 Task: Short the recently solved tickets in your group, group by Latest update by requester in ascending order.
Action: Mouse moved to (20, 347)
Screenshot: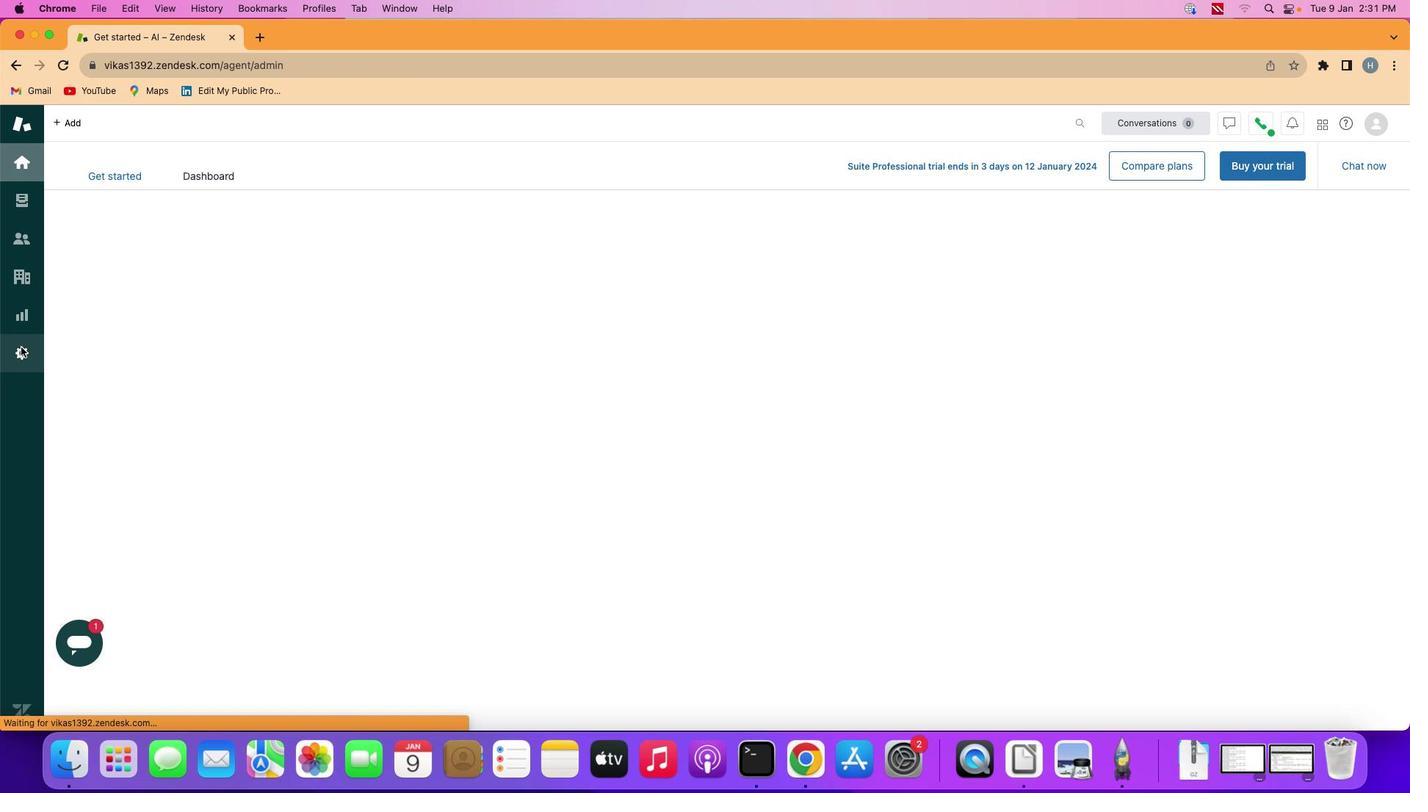 
Action: Mouse pressed left at (20, 347)
Screenshot: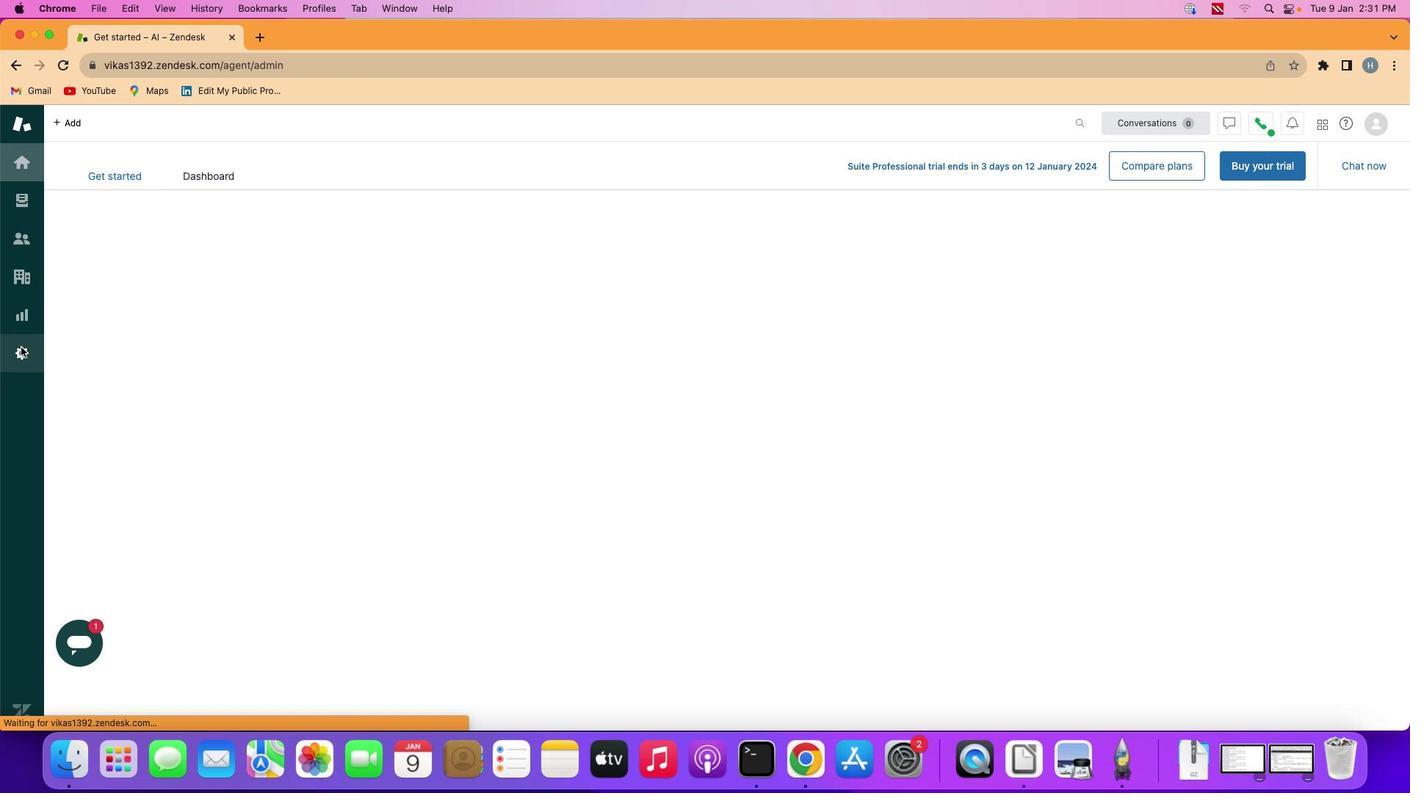 
Action: Mouse moved to (444, 573)
Screenshot: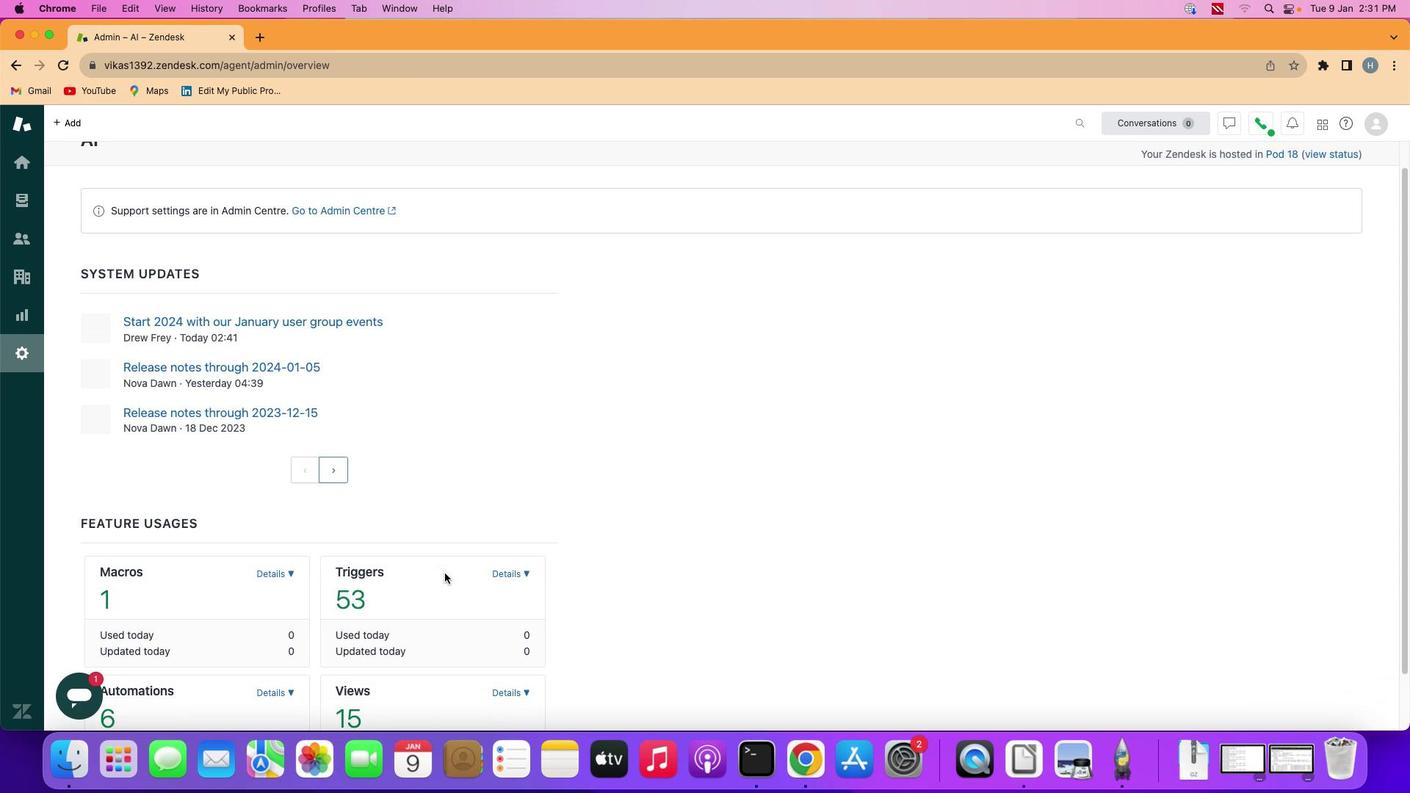 
Action: Mouse scrolled (444, 573) with delta (0, 0)
Screenshot: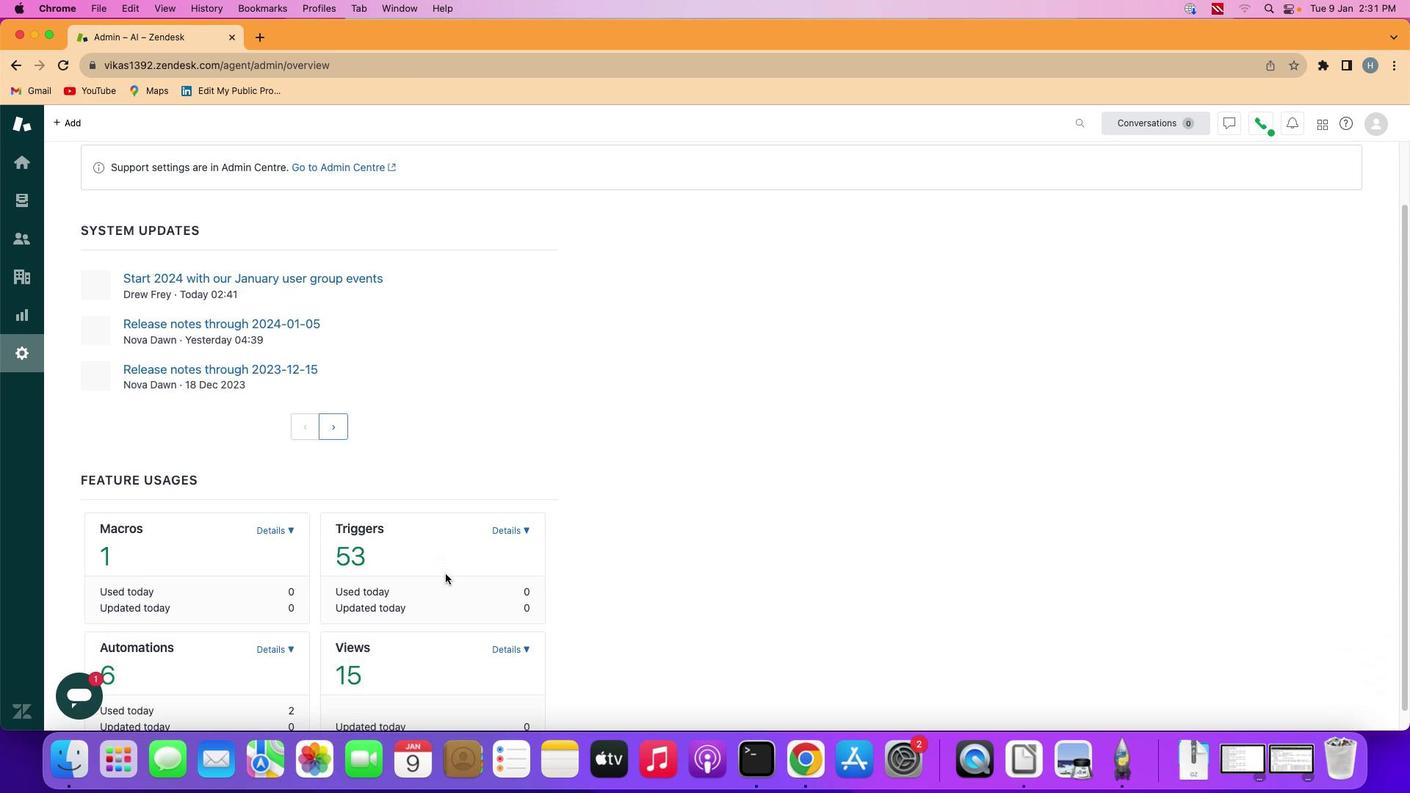 
Action: Mouse scrolled (444, 573) with delta (0, 0)
Screenshot: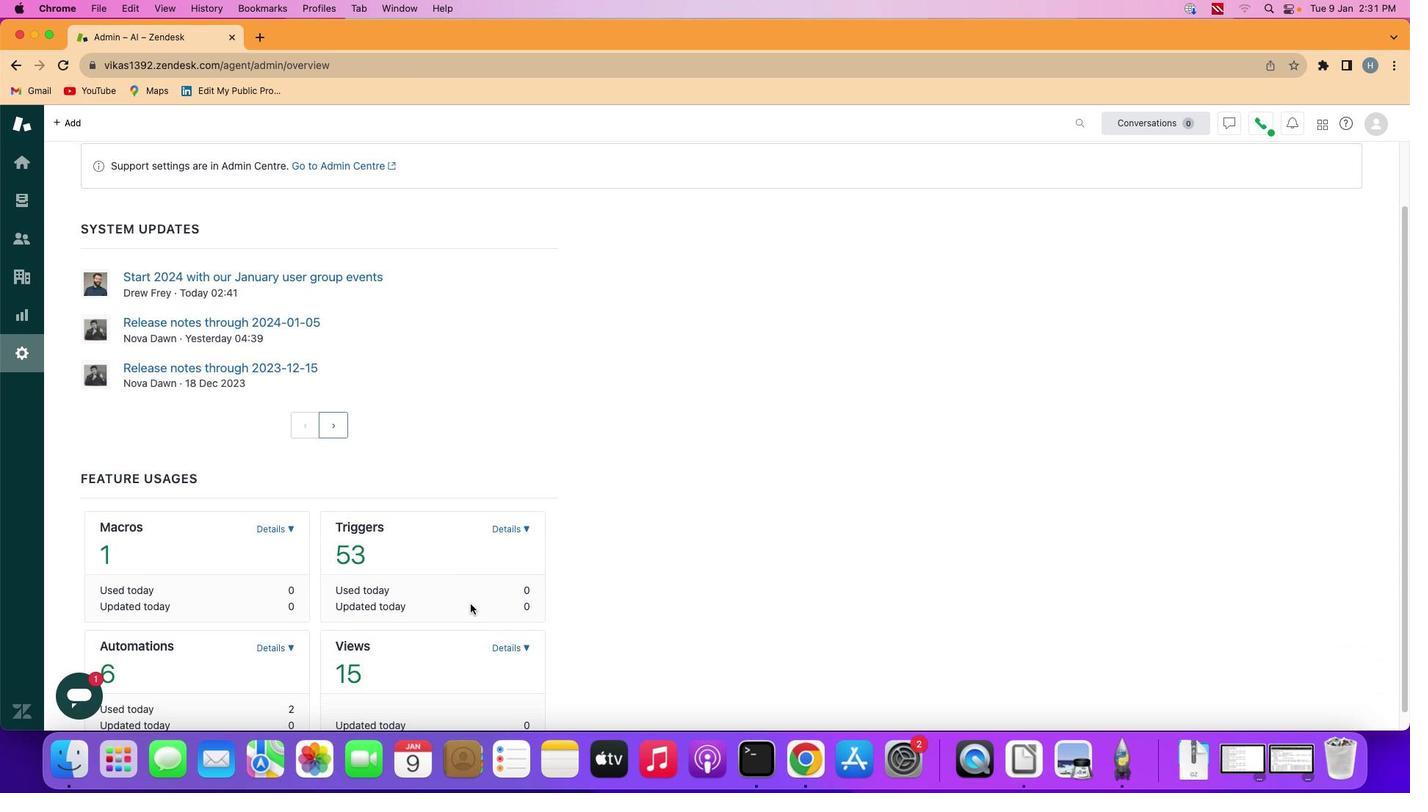
Action: Mouse scrolled (444, 573) with delta (0, 0)
Screenshot: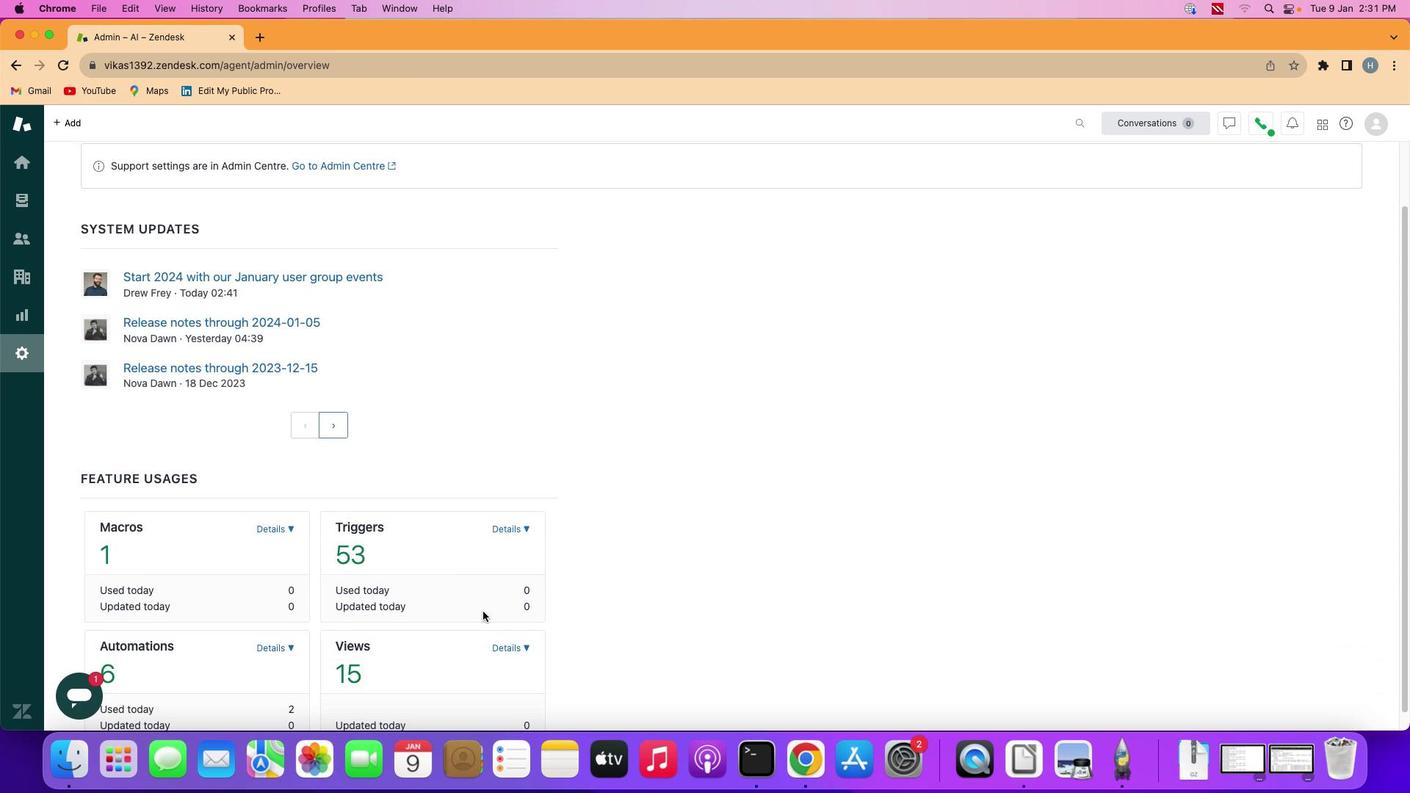 
Action: Mouse moved to (502, 648)
Screenshot: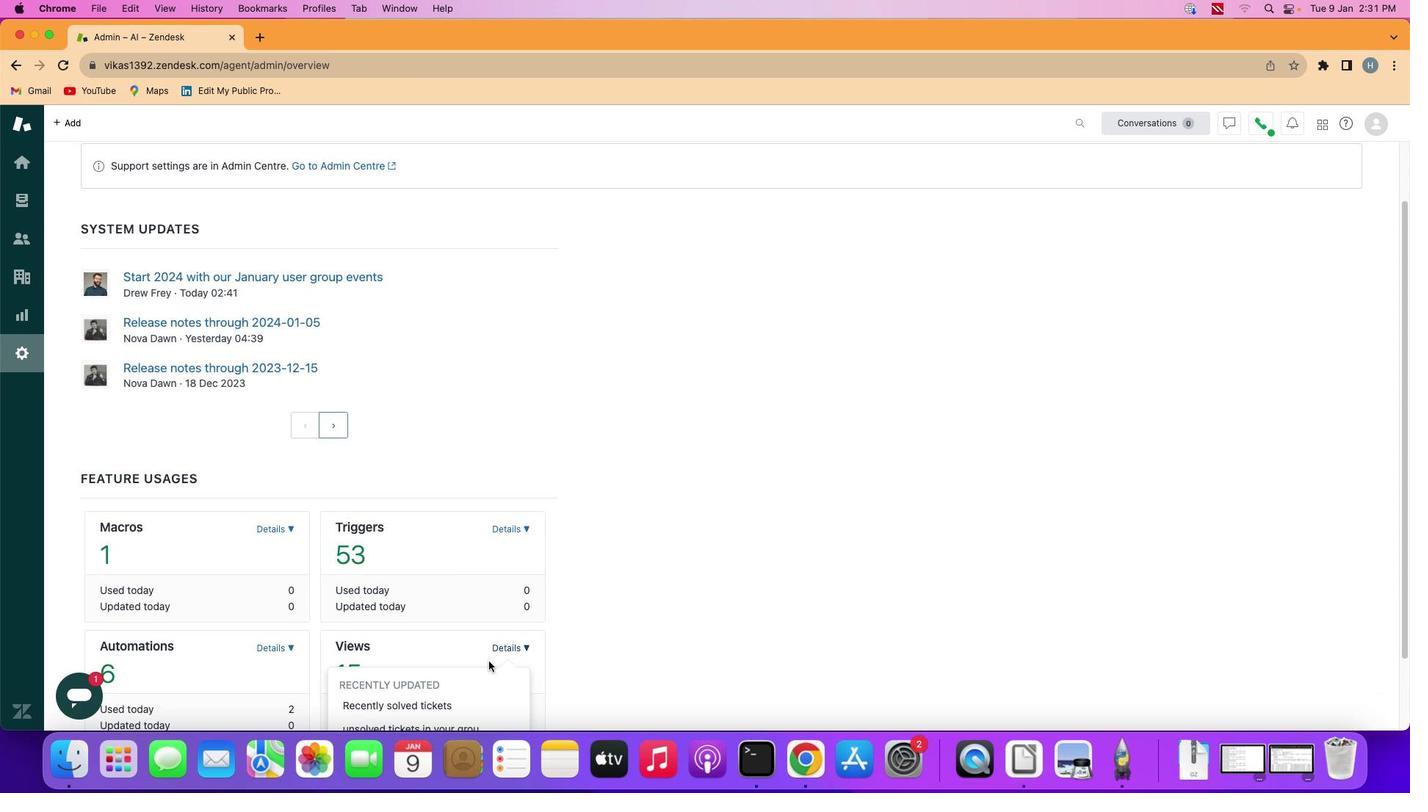 
Action: Mouse pressed left at (502, 648)
Screenshot: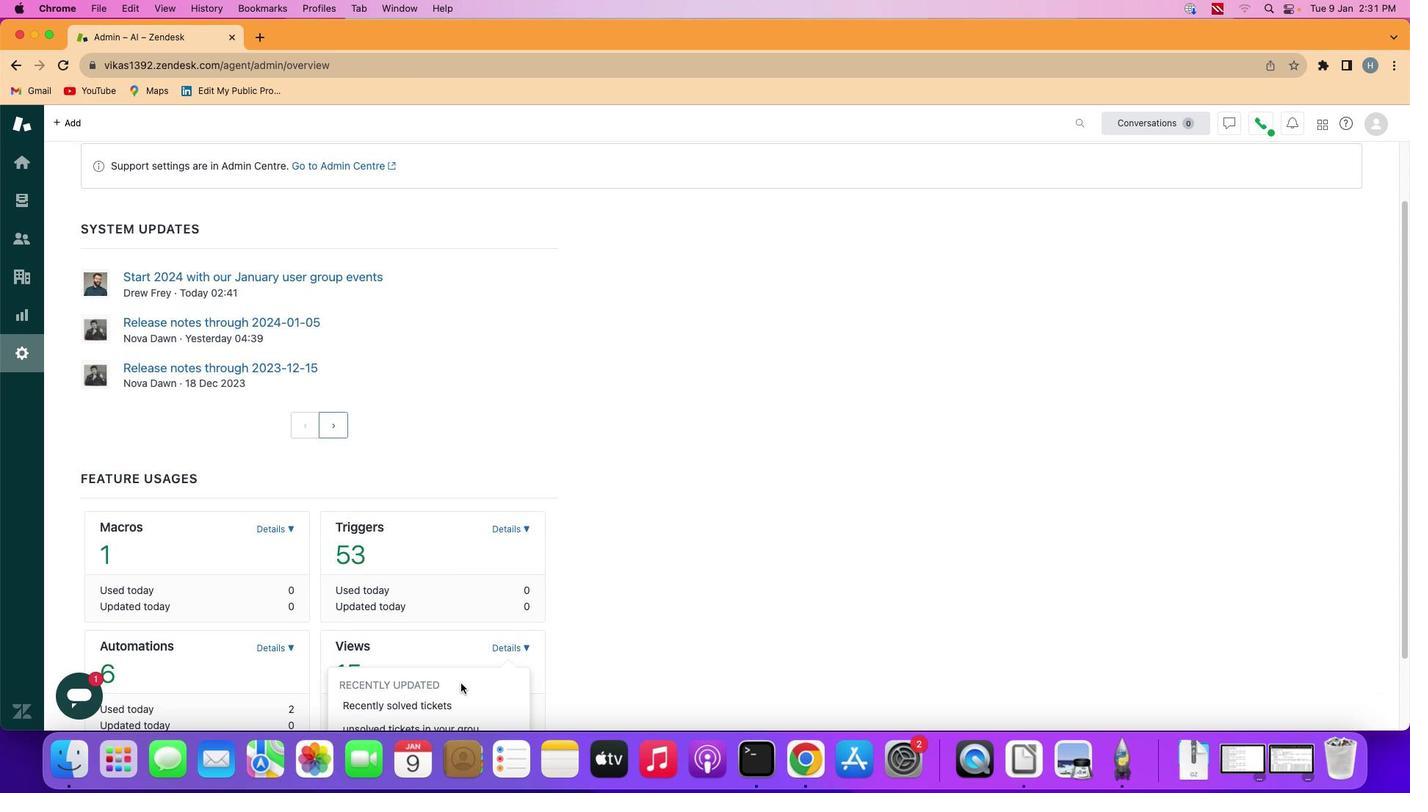 
Action: Mouse moved to (446, 700)
Screenshot: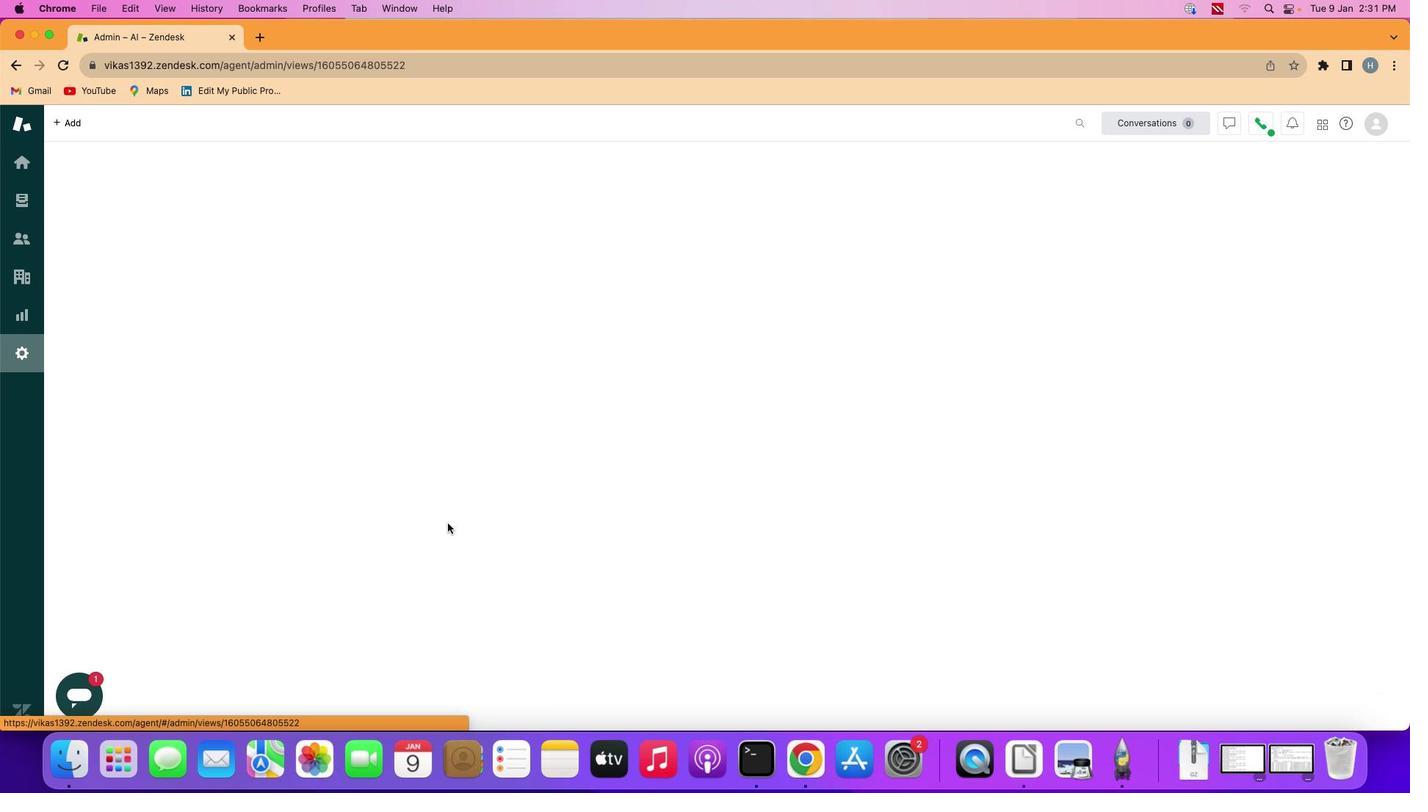 
Action: Mouse pressed left at (446, 700)
Screenshot: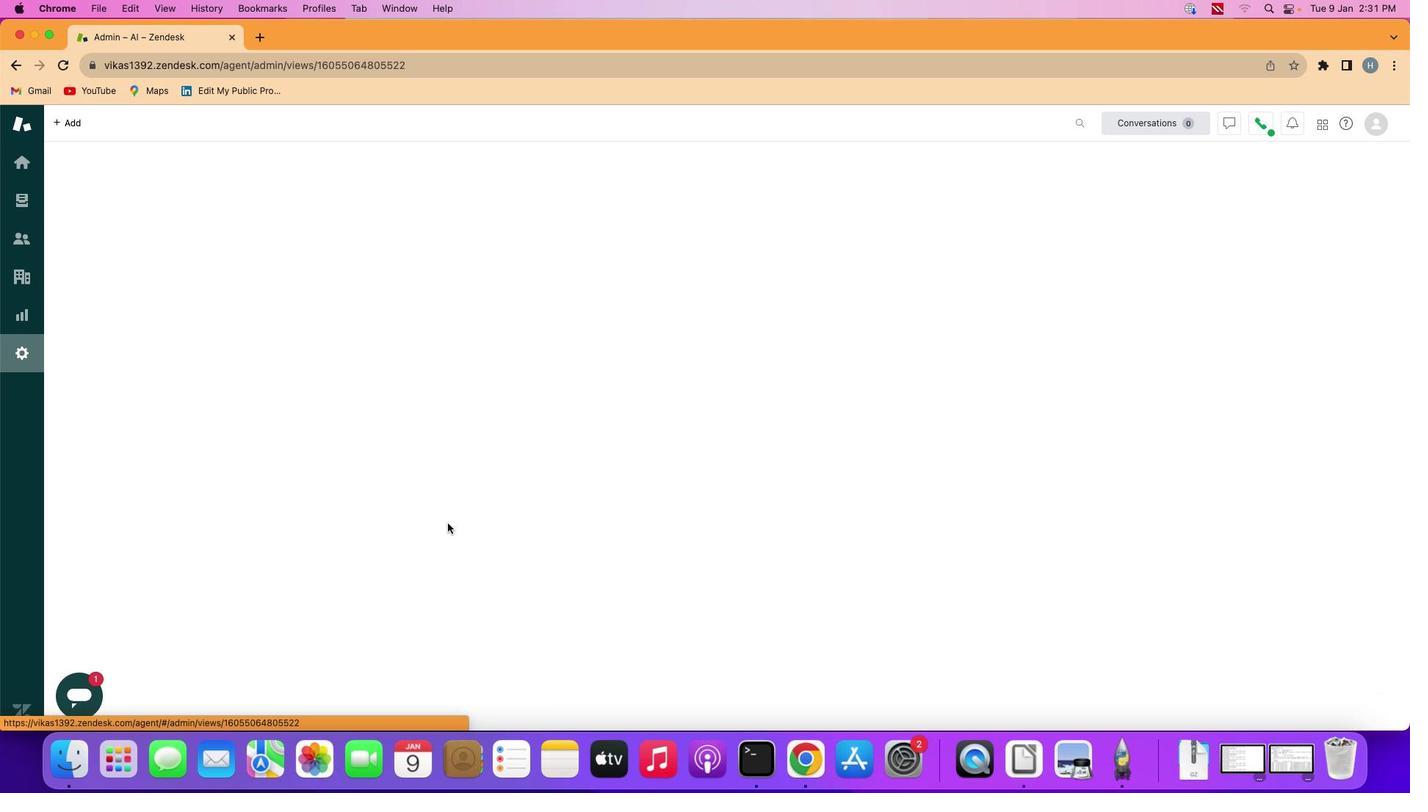 
Action: Mouse moved to (426, 543)
Screenshot: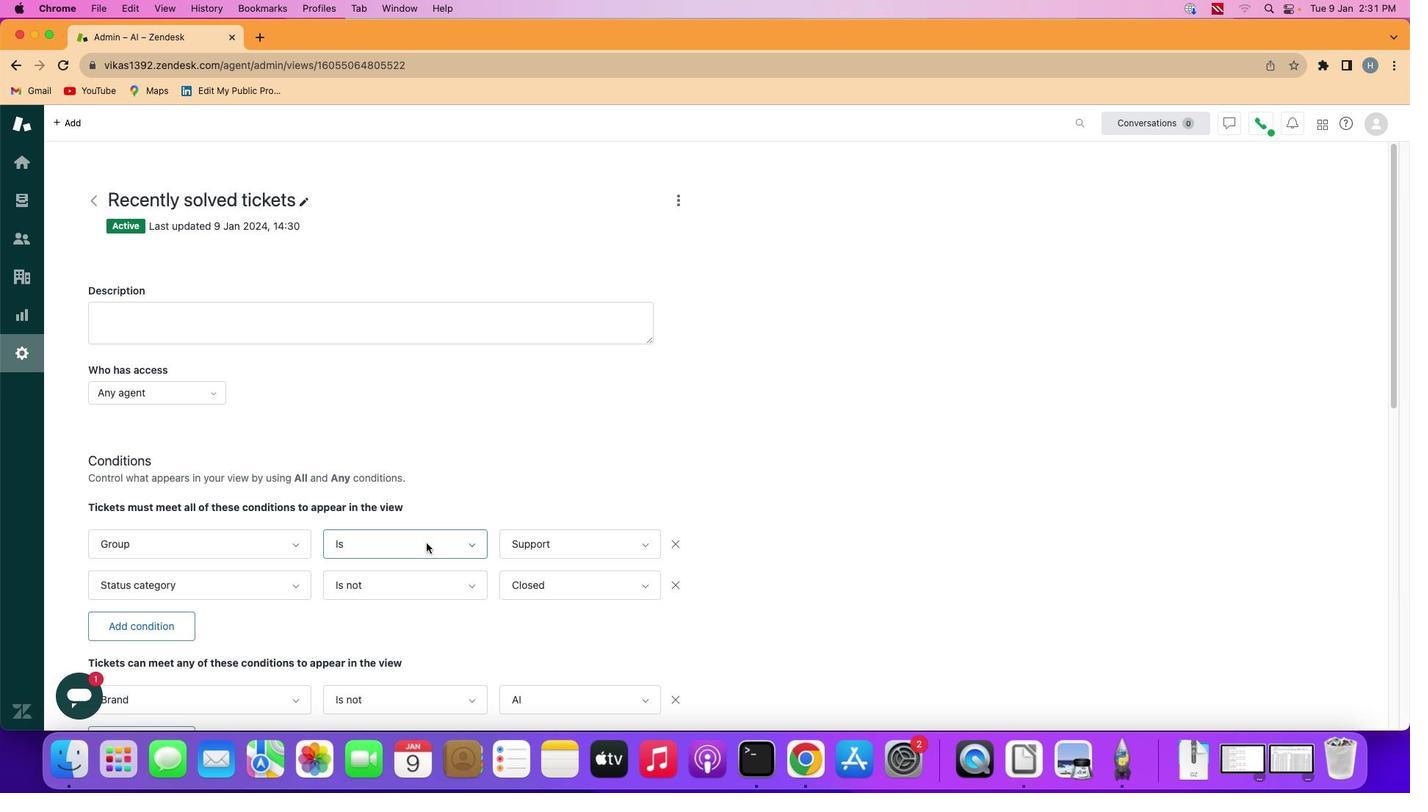 
Action: Mouse scrolled (426, 543) with delta (0, 0)
Screenshot: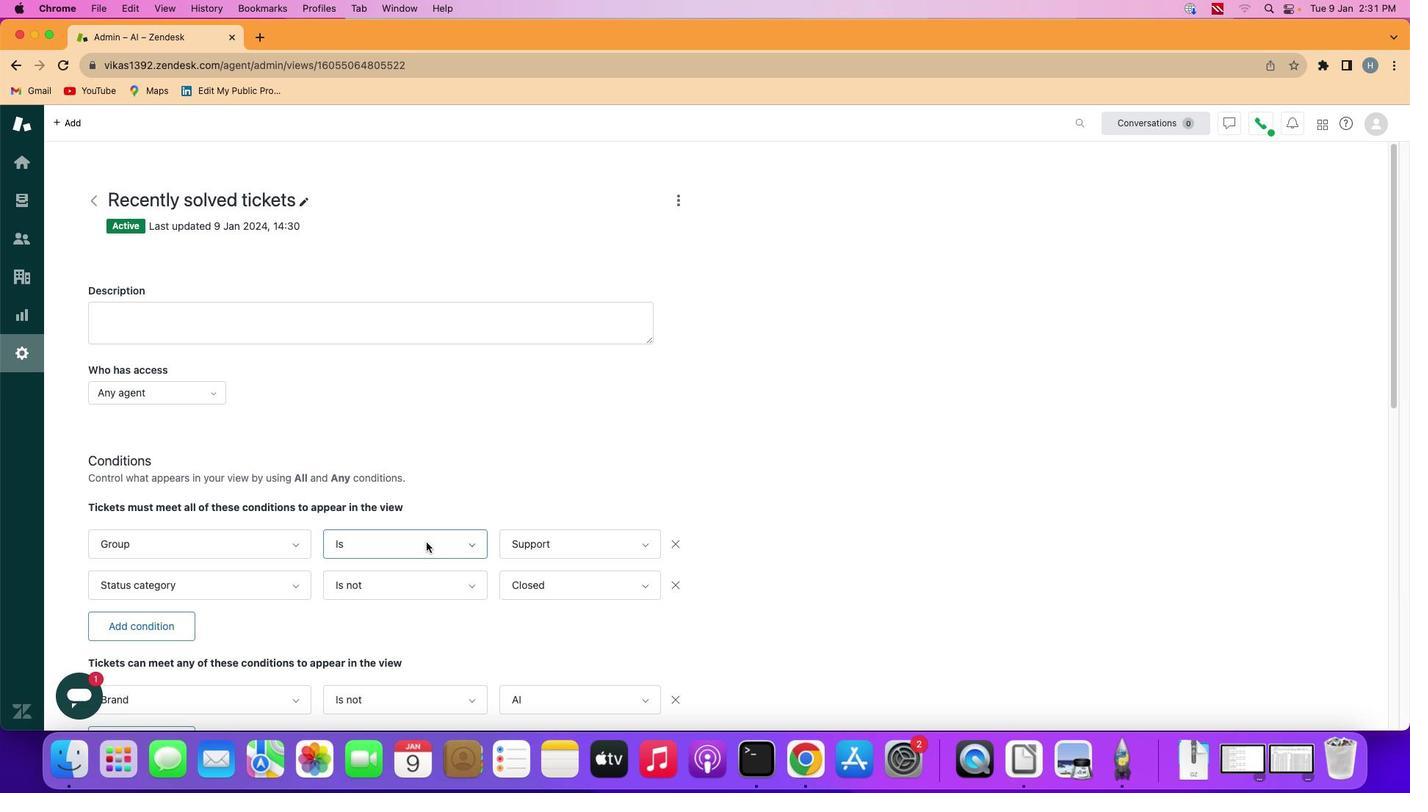 
Action: Mouse scrolled (426, 543) with delta (0, 0)
Screenshot: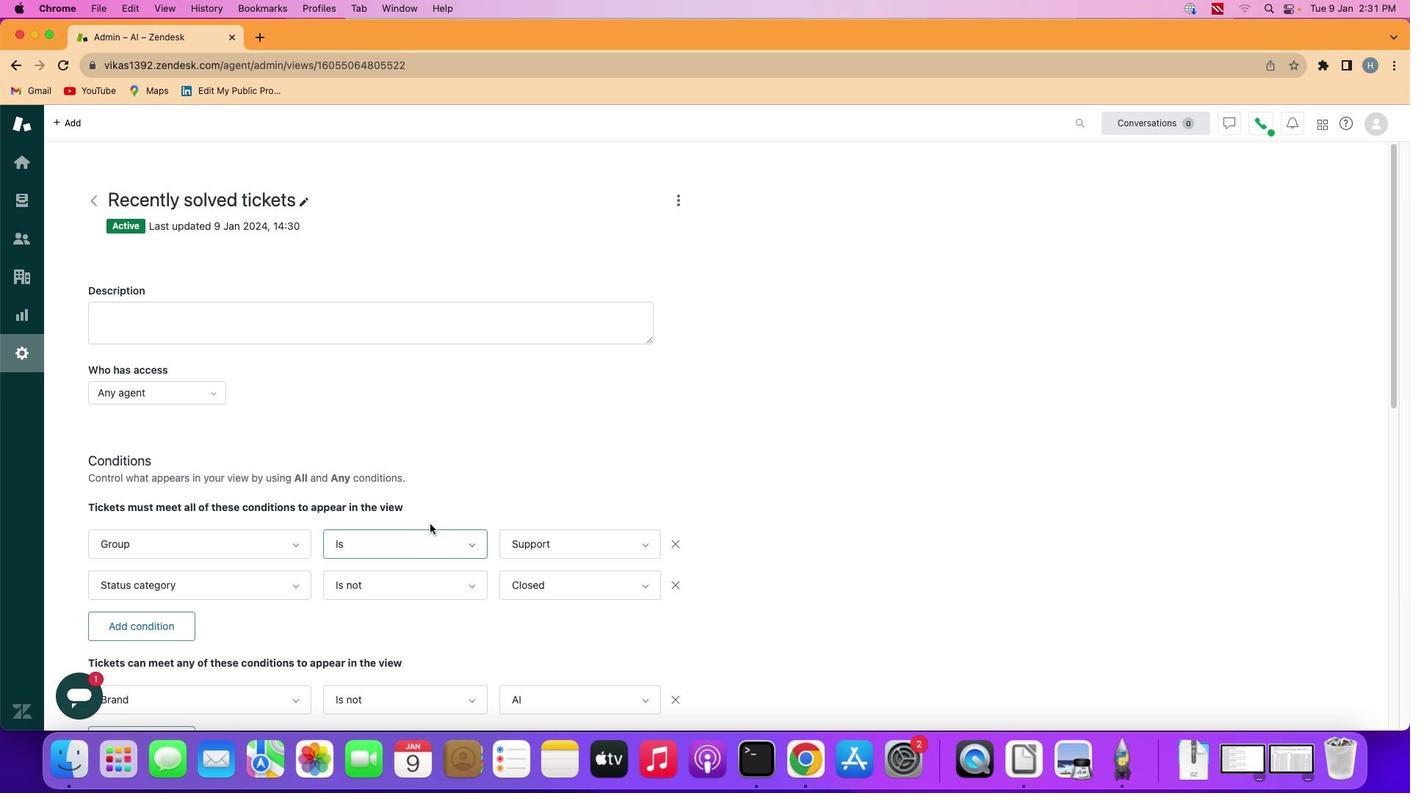 
Action: Mouse scrolled (426, 543) with delta (0, 0)
Screenshot: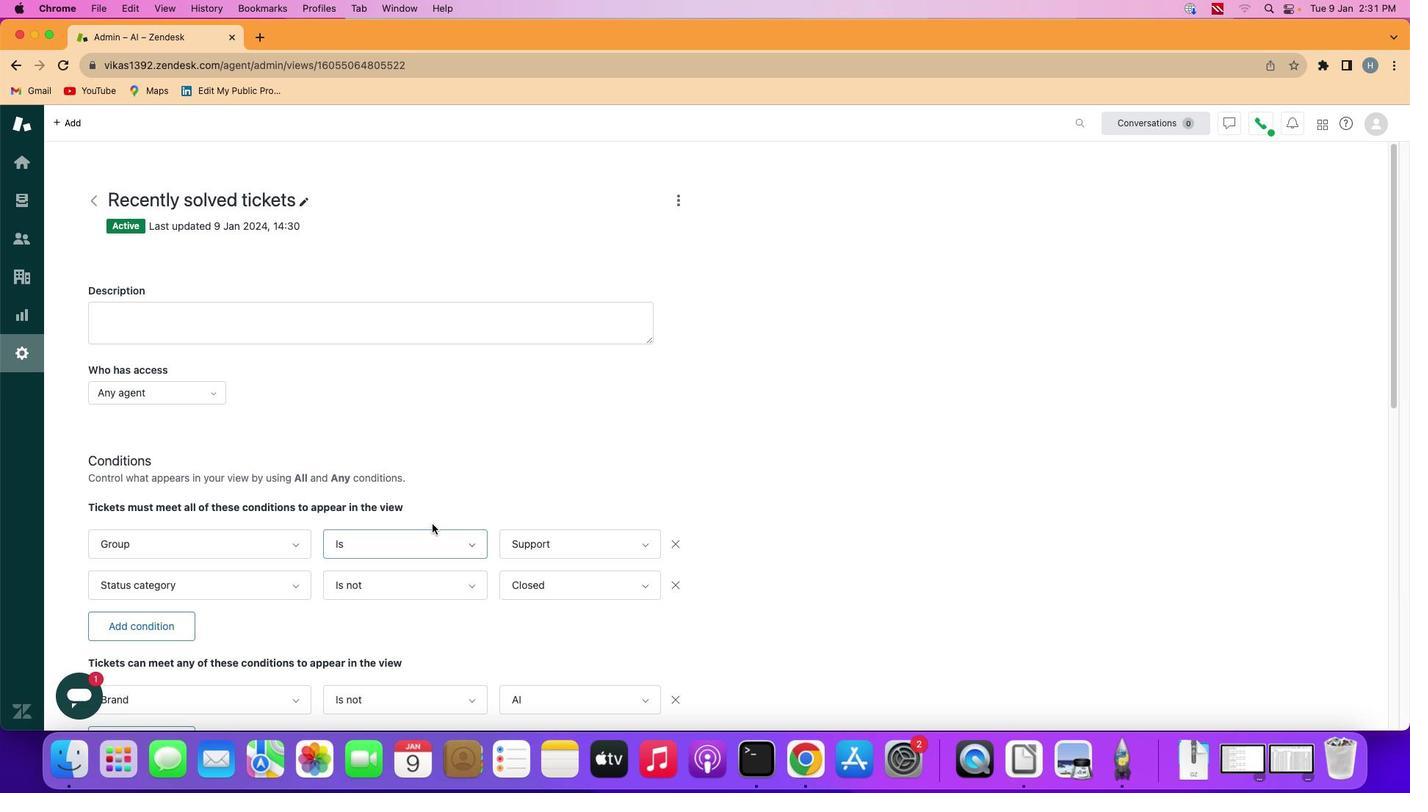 
Action: Mouse scrolled (426, 543) with delta (0, 0)
Screenshot: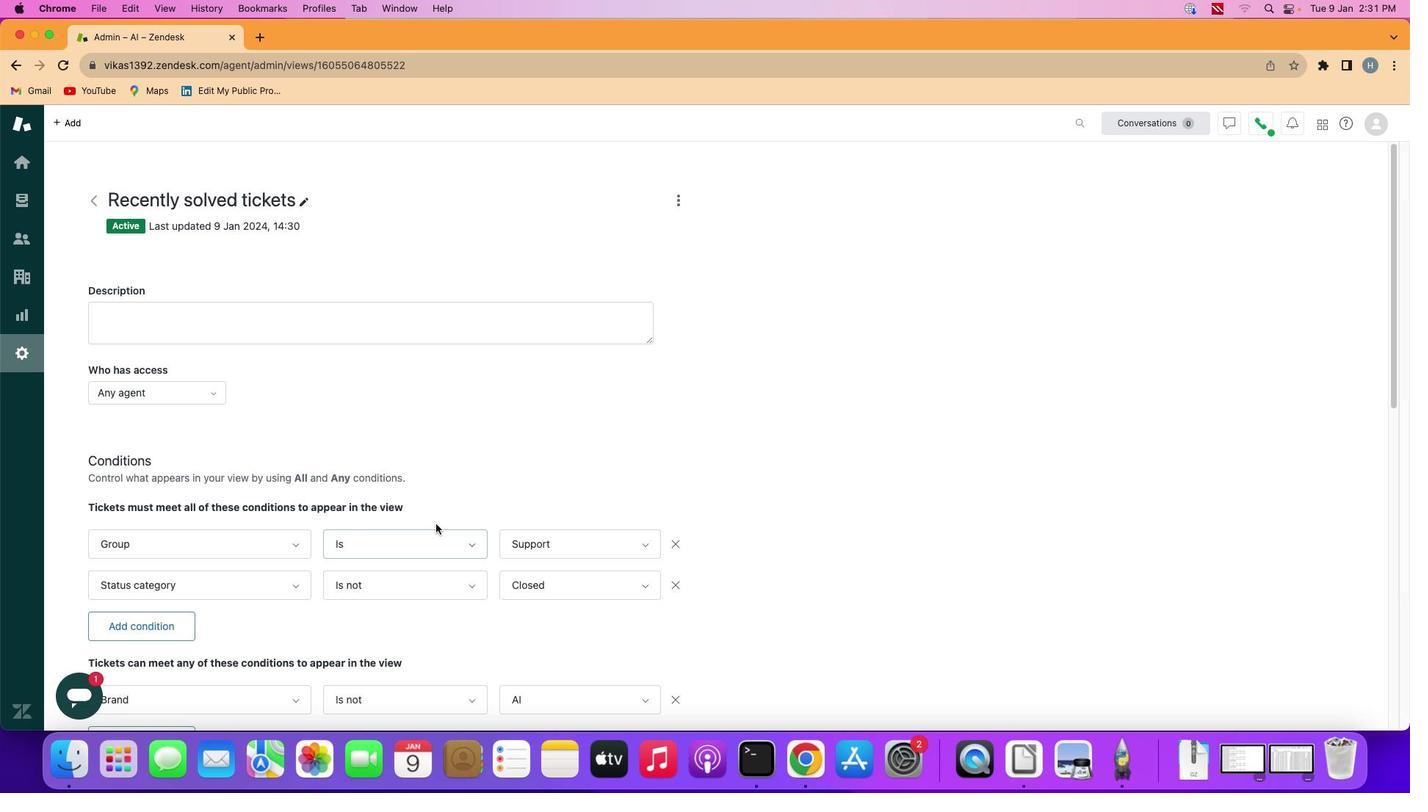 
Action: Mouse moved to (426, 543)
Screenshot: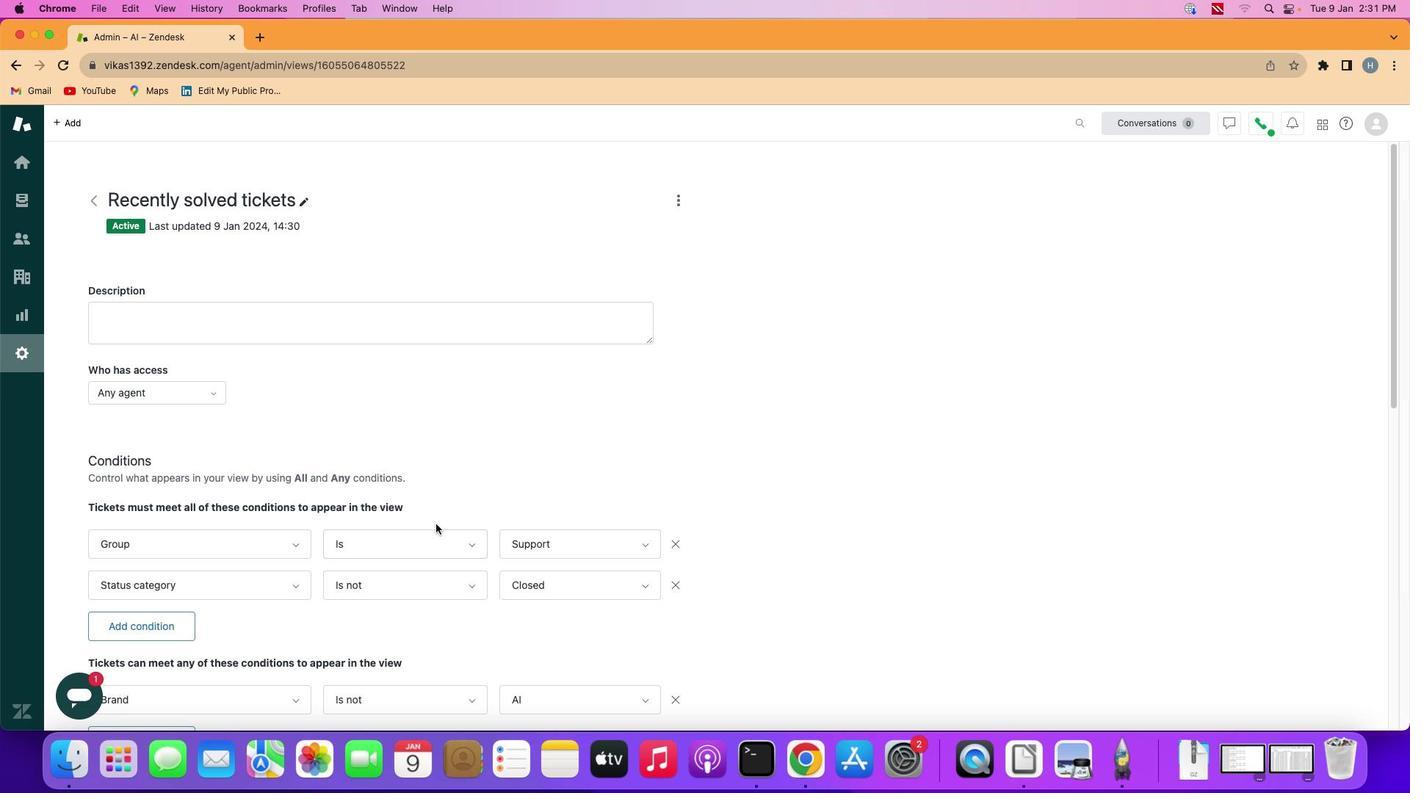 
Action: Mouse scrolled (426, 543) with delta (0, 0)
Screenshot: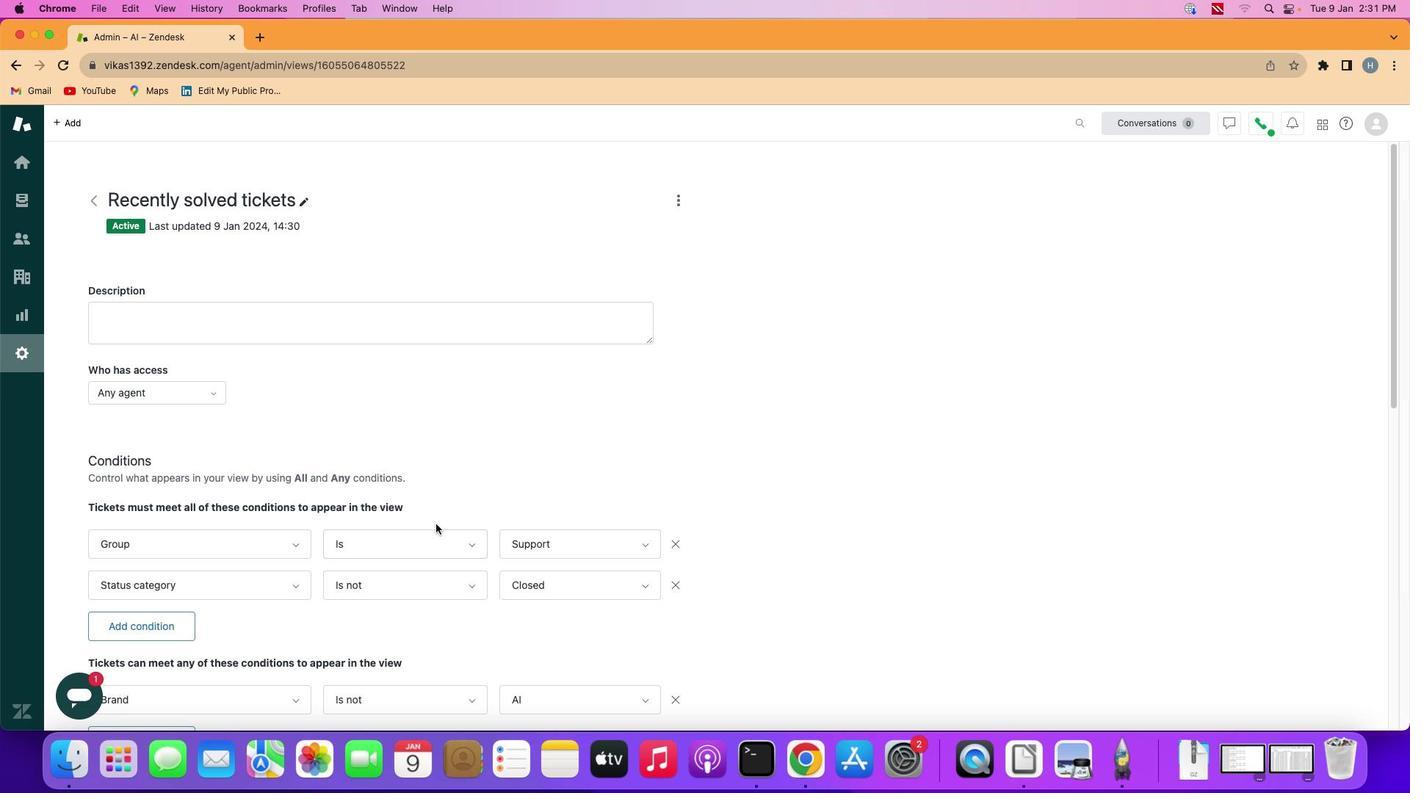 
Action: Mouse moved to (436, 524)
Screenshot: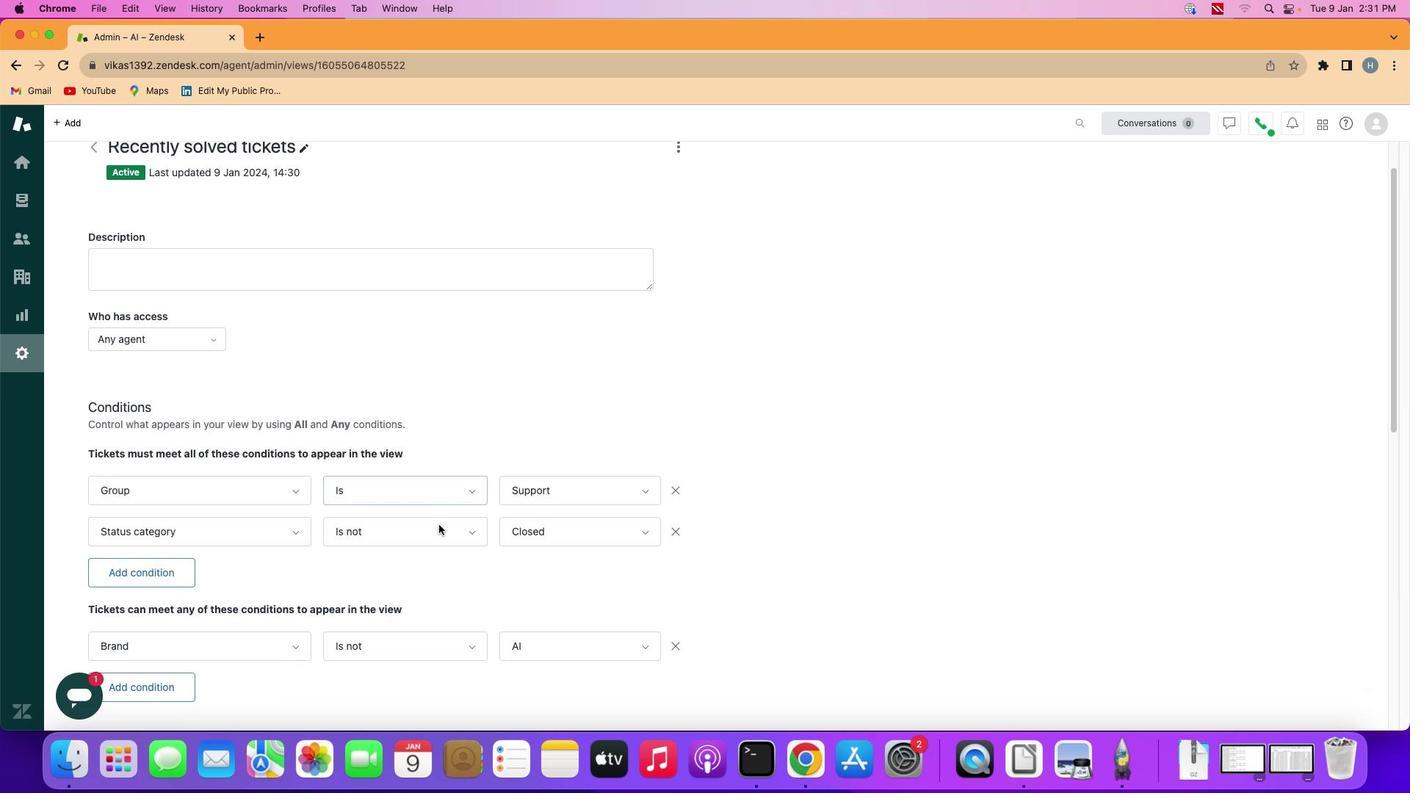 
Action: Mouse scrolled (436, 524) with delta (0, 0)
Screenshot: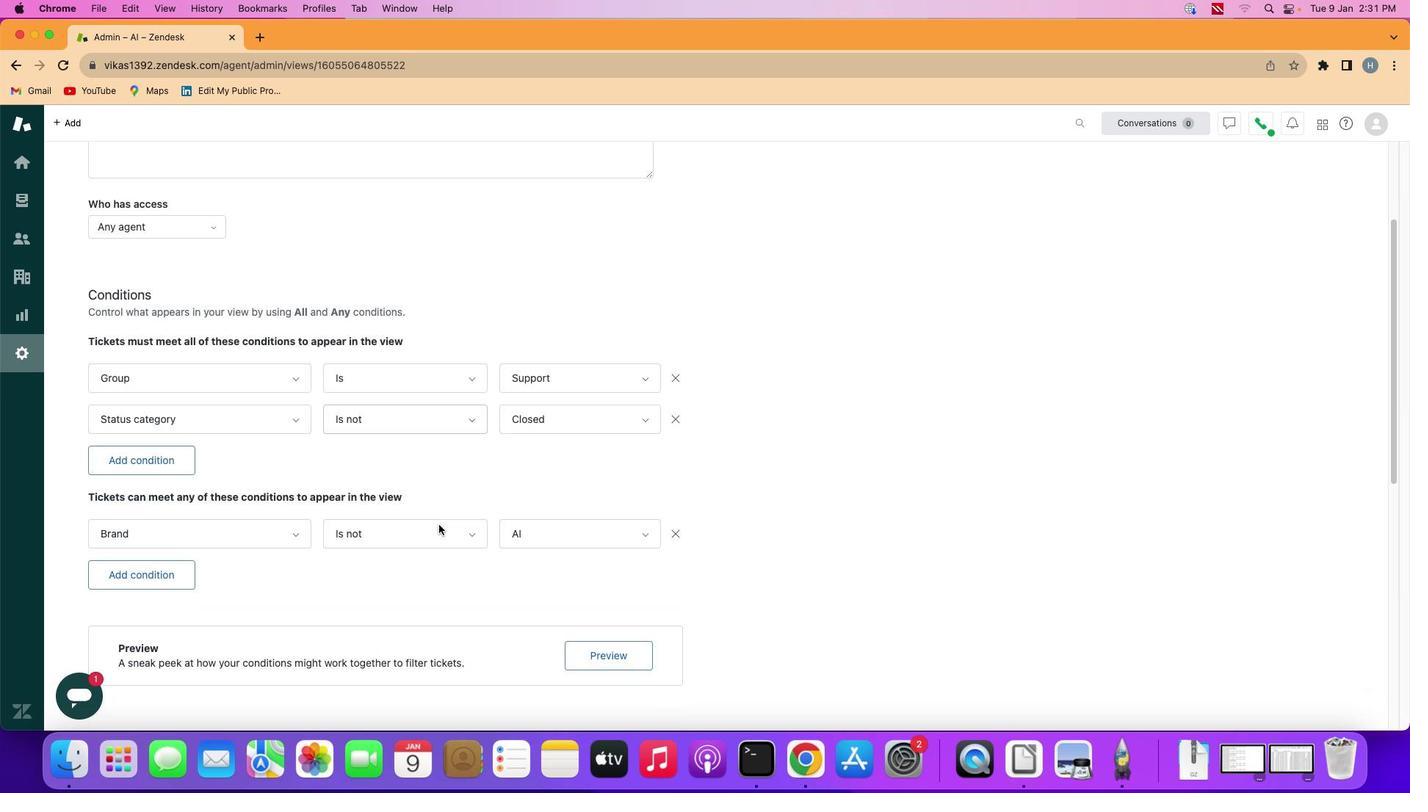 
Action: Mouse moved to (436, 524)
Screenshot: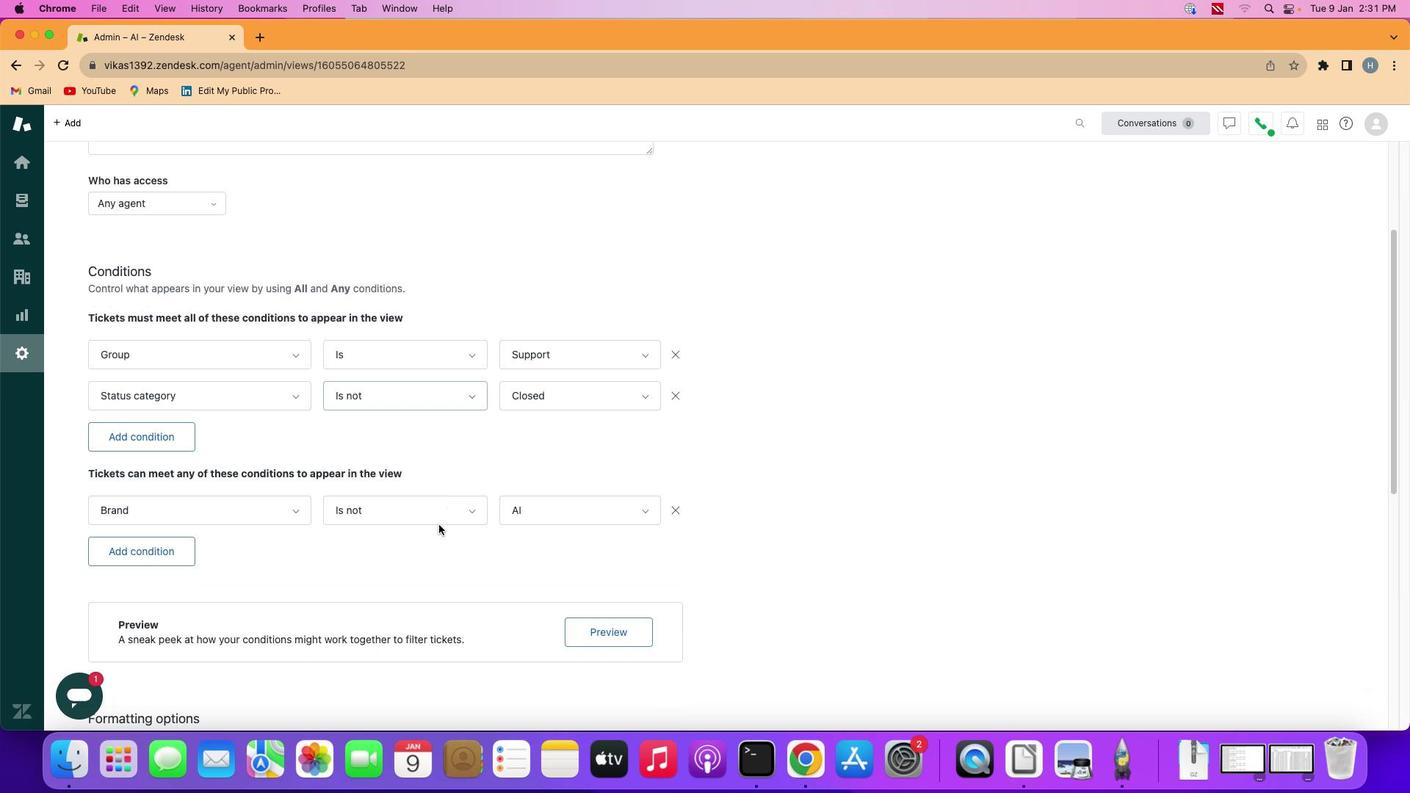 
Action: Mouse scrolled (436, 524) with delta (0, 0)
Screenshot: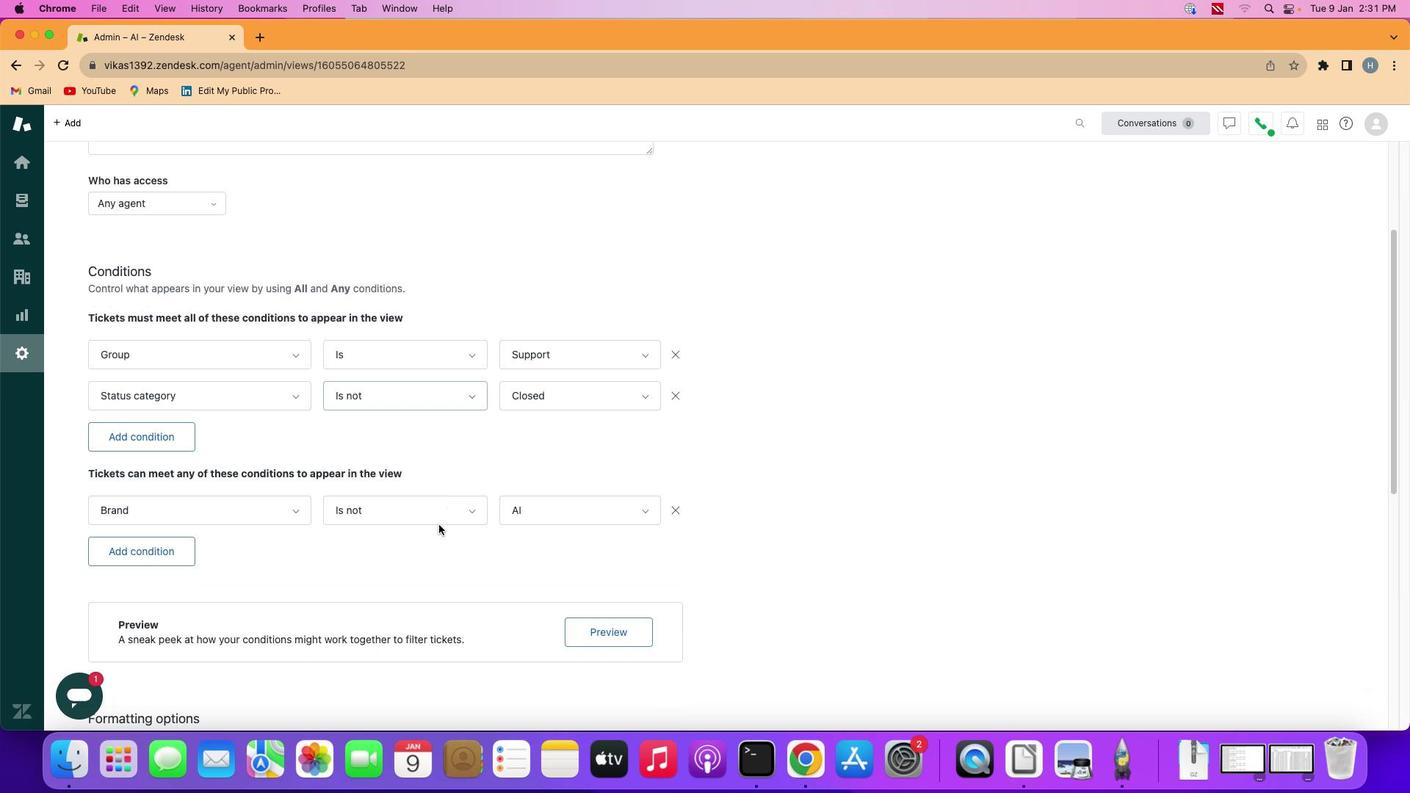 
Action: Mouse moved to (436, 524)
Screenshot: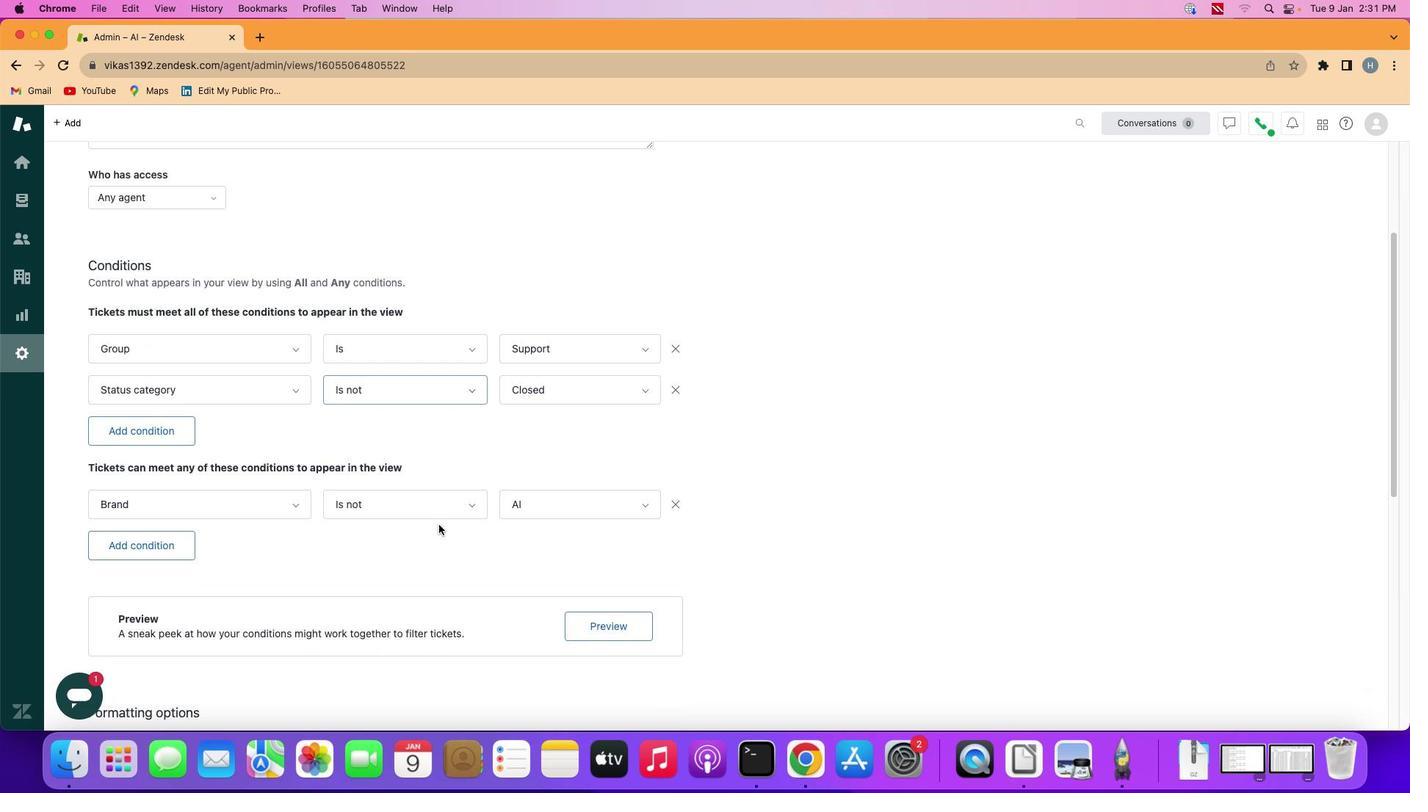 
Action: Mouse scrolled (436, 524) with delta (0, -1)
Screenshot: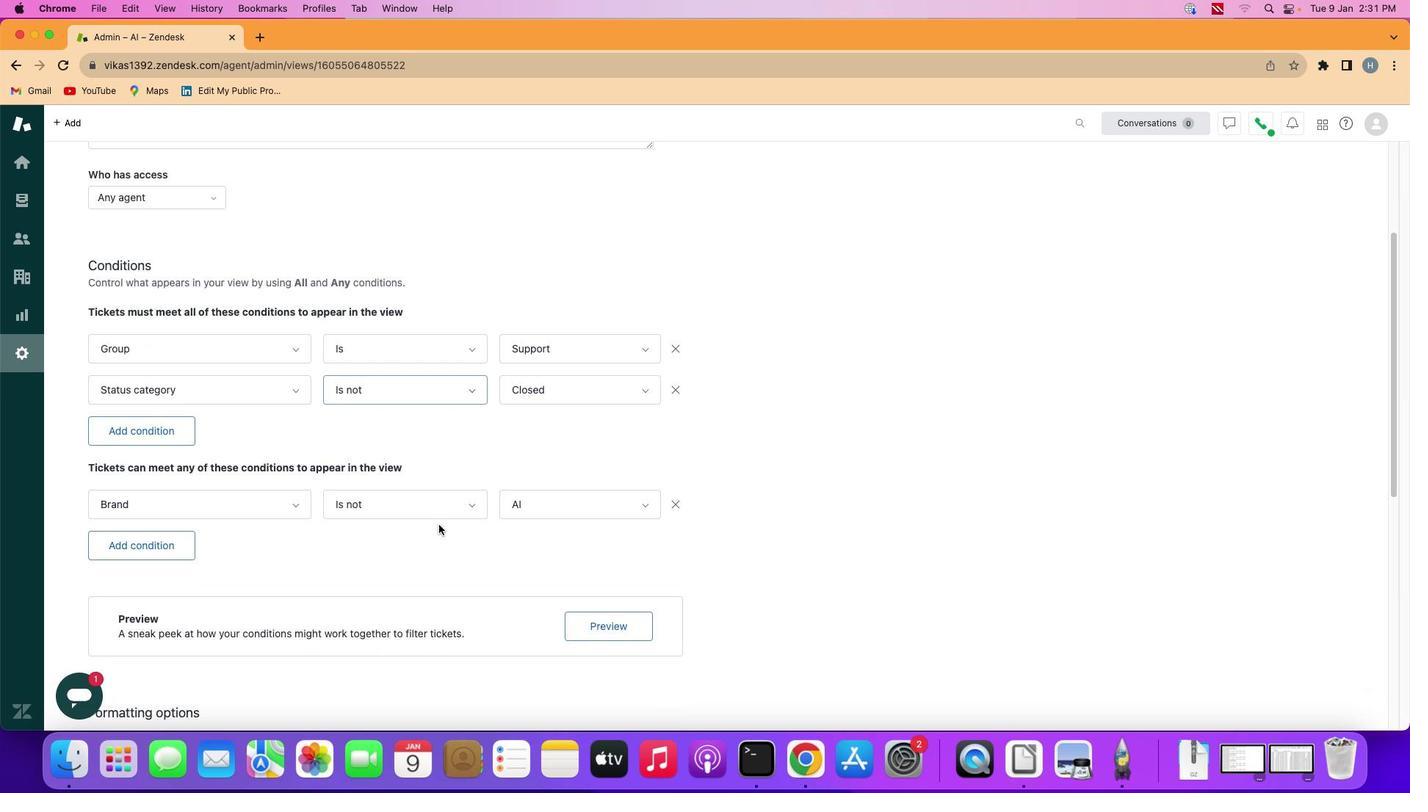 
Action: Mouse moved to (437, 524)
Screenshot: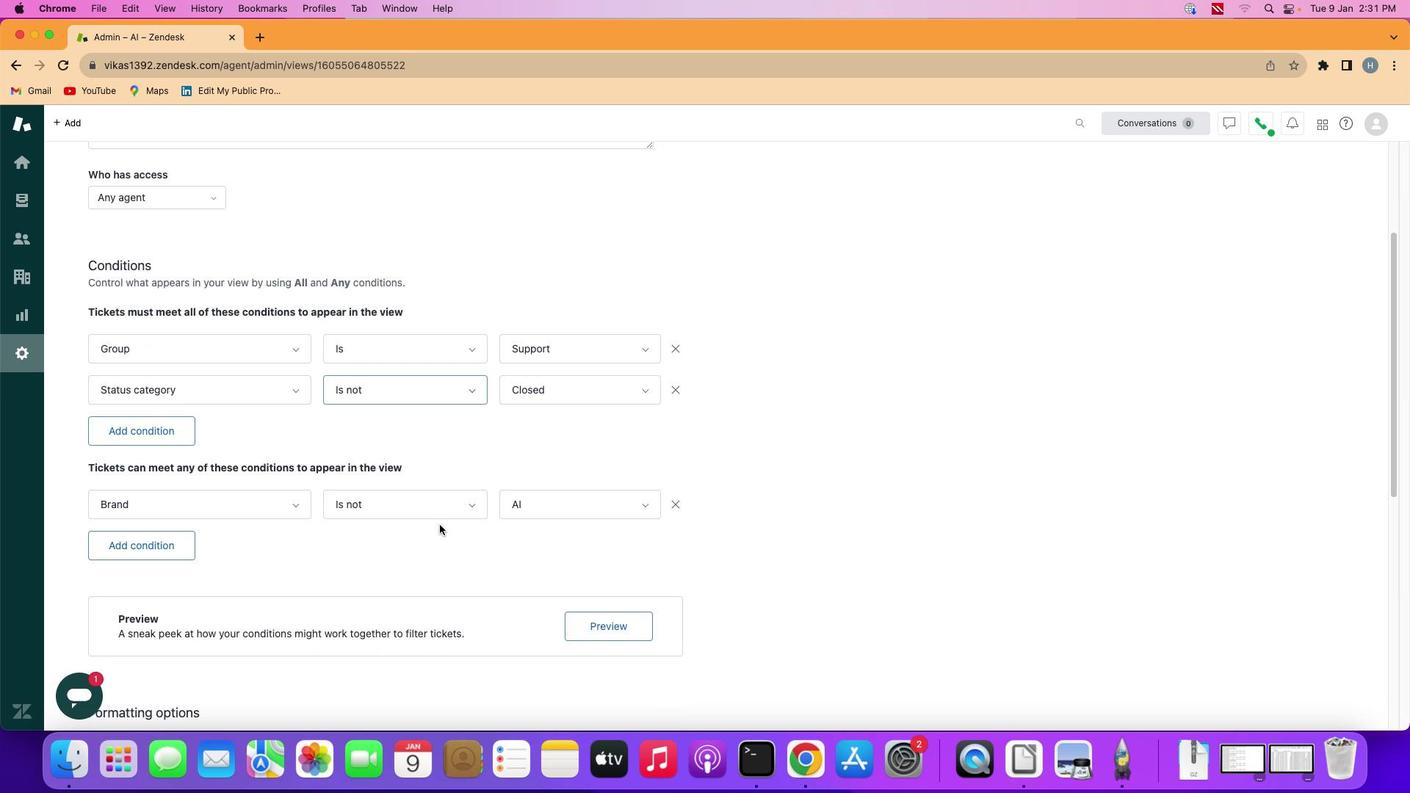 
Action: Mouse scrolled (437, 524) with delta (0, 1)
Screenshot: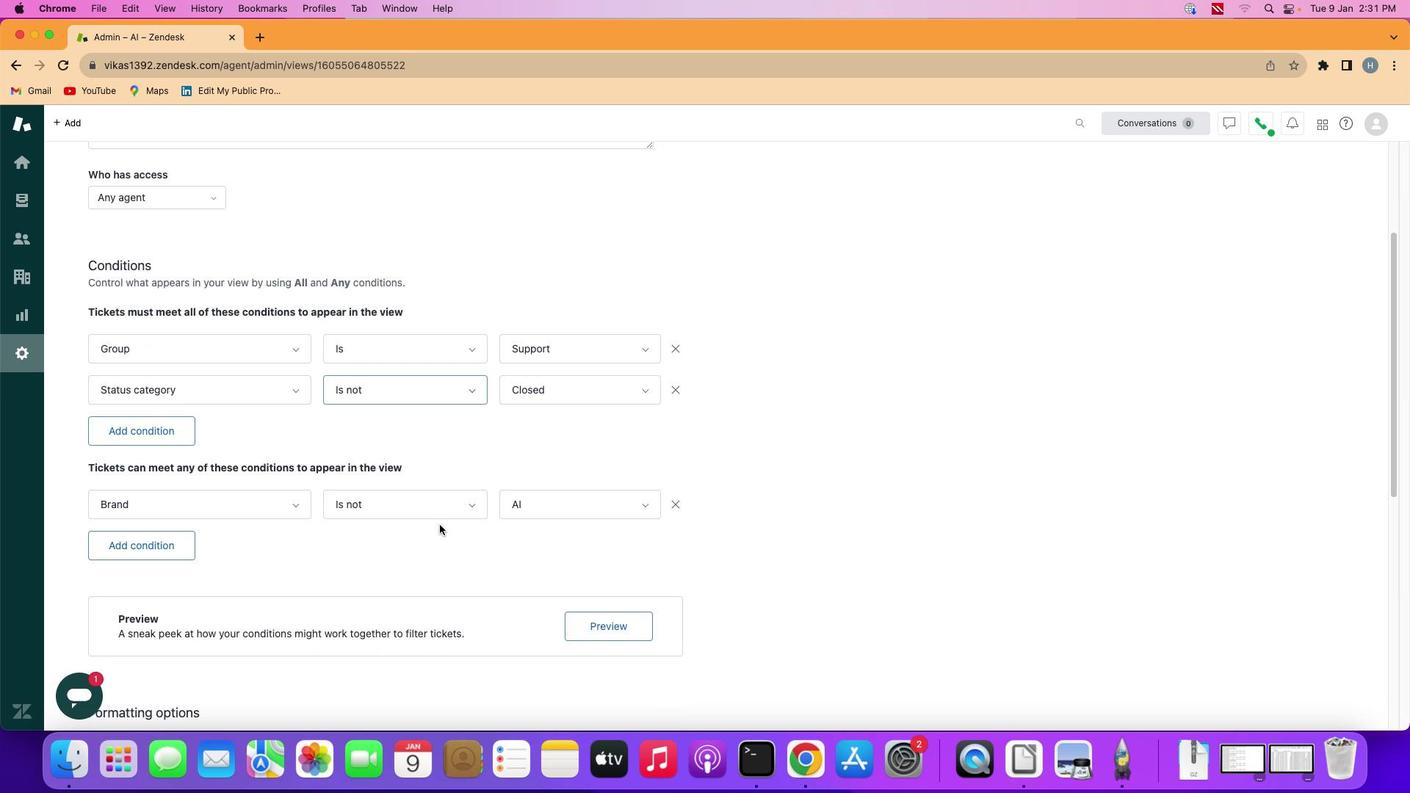 
Action: Mouse moved to (437, 524)
Screenshot: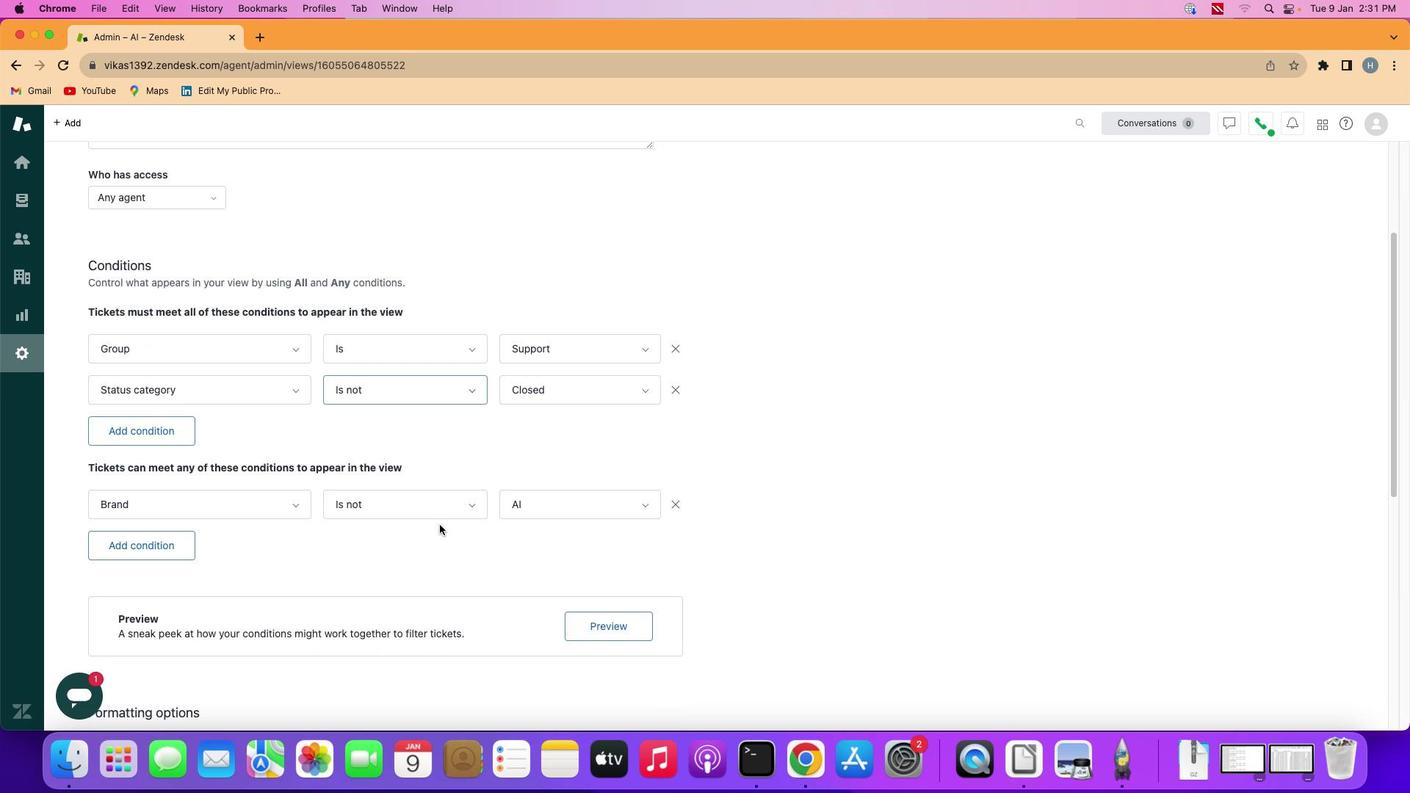 
Action: Mouse scrolled (437, 524) with delta (0, -2)
Screenshot: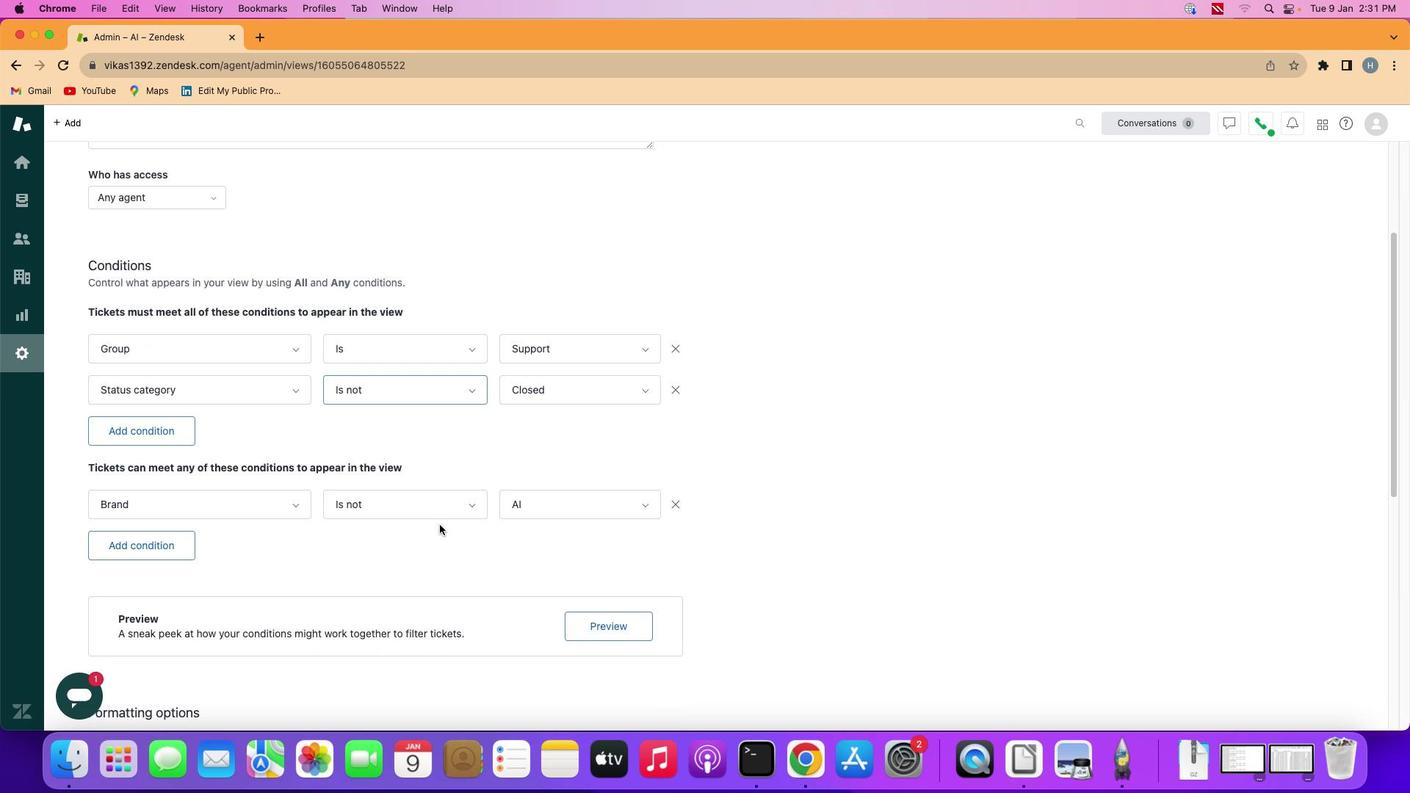 
Action: Mouse moved to (438, 525)
Screenshot: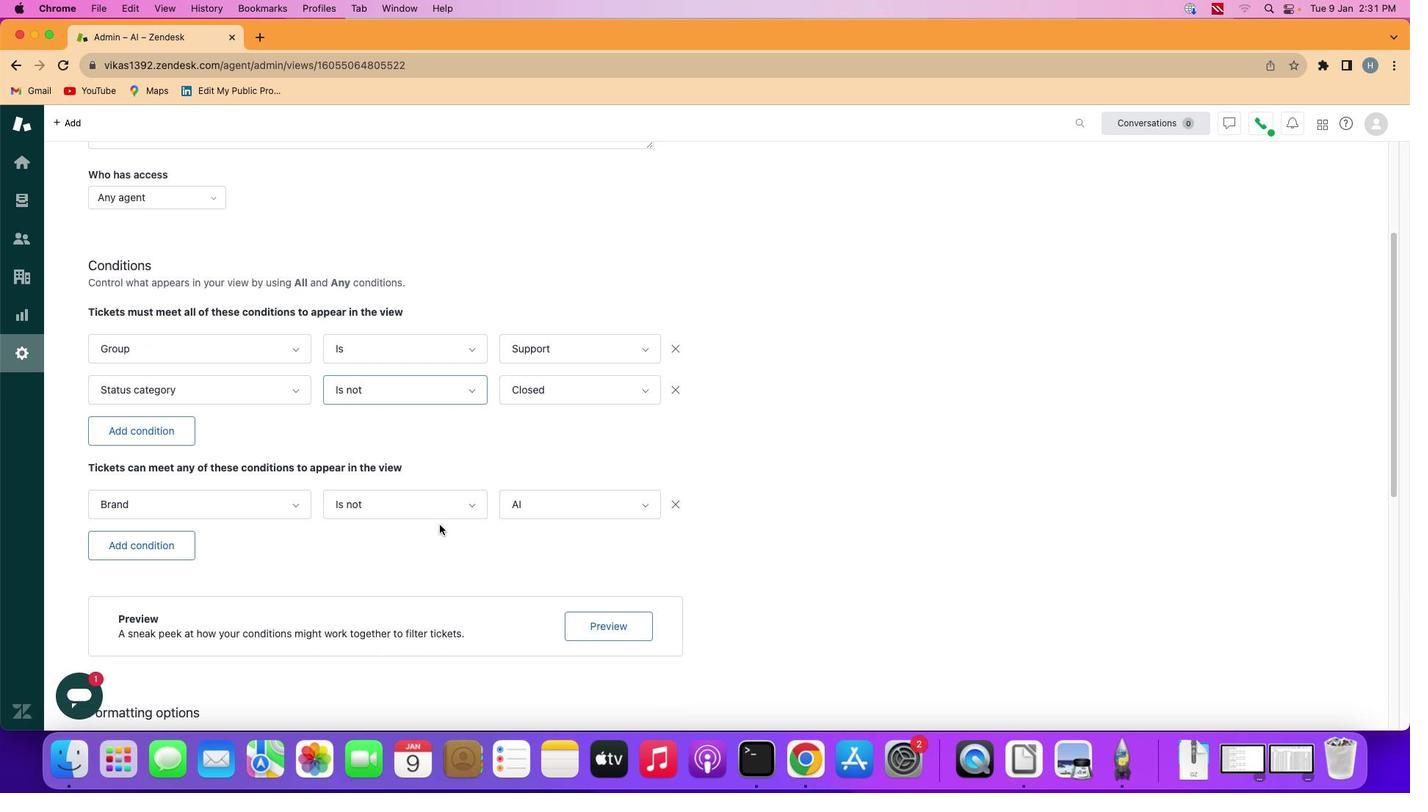 
Action: Mouse scrolled (438, 525) with delta (0, -1)
Screenshot: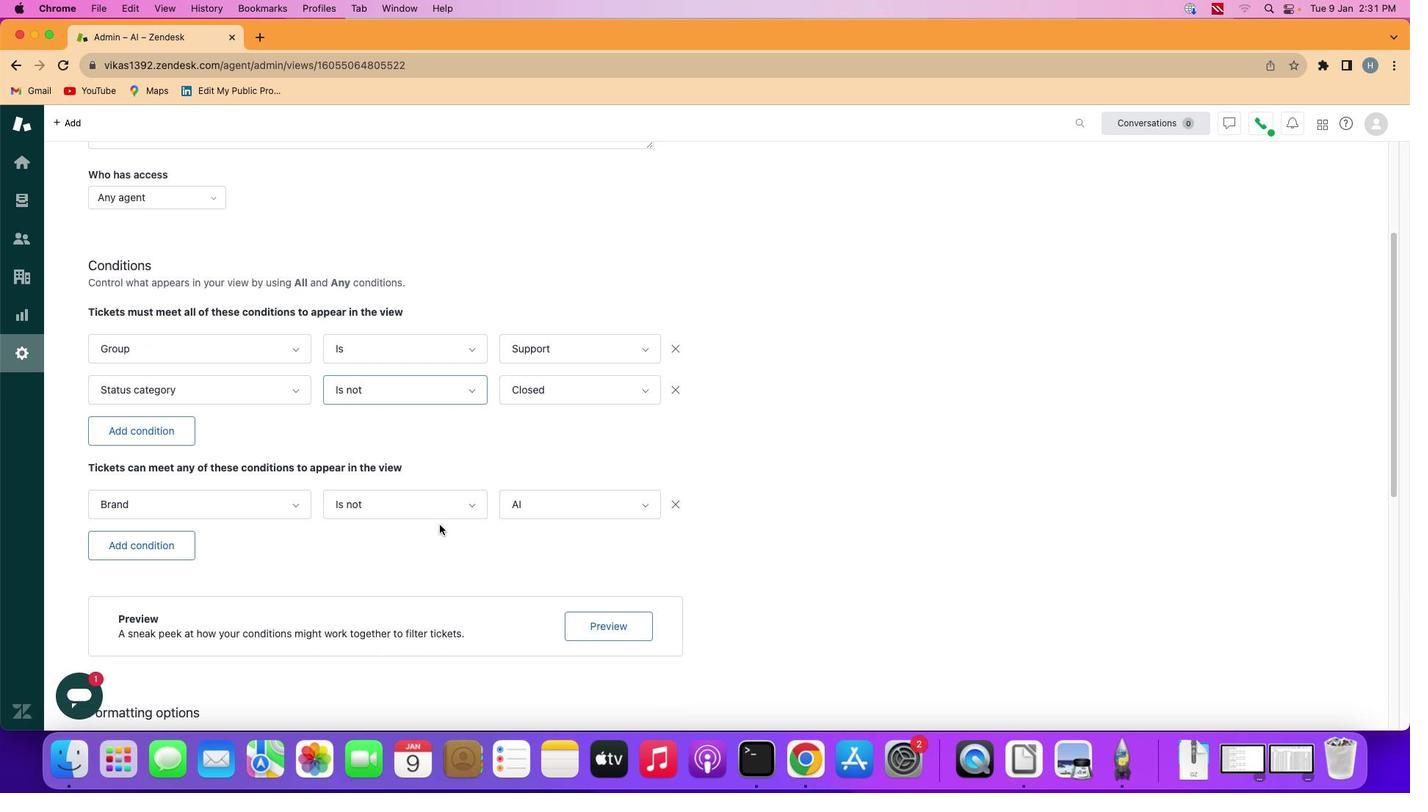 
Action: Mouse moved to (439, 525)
Screenshot: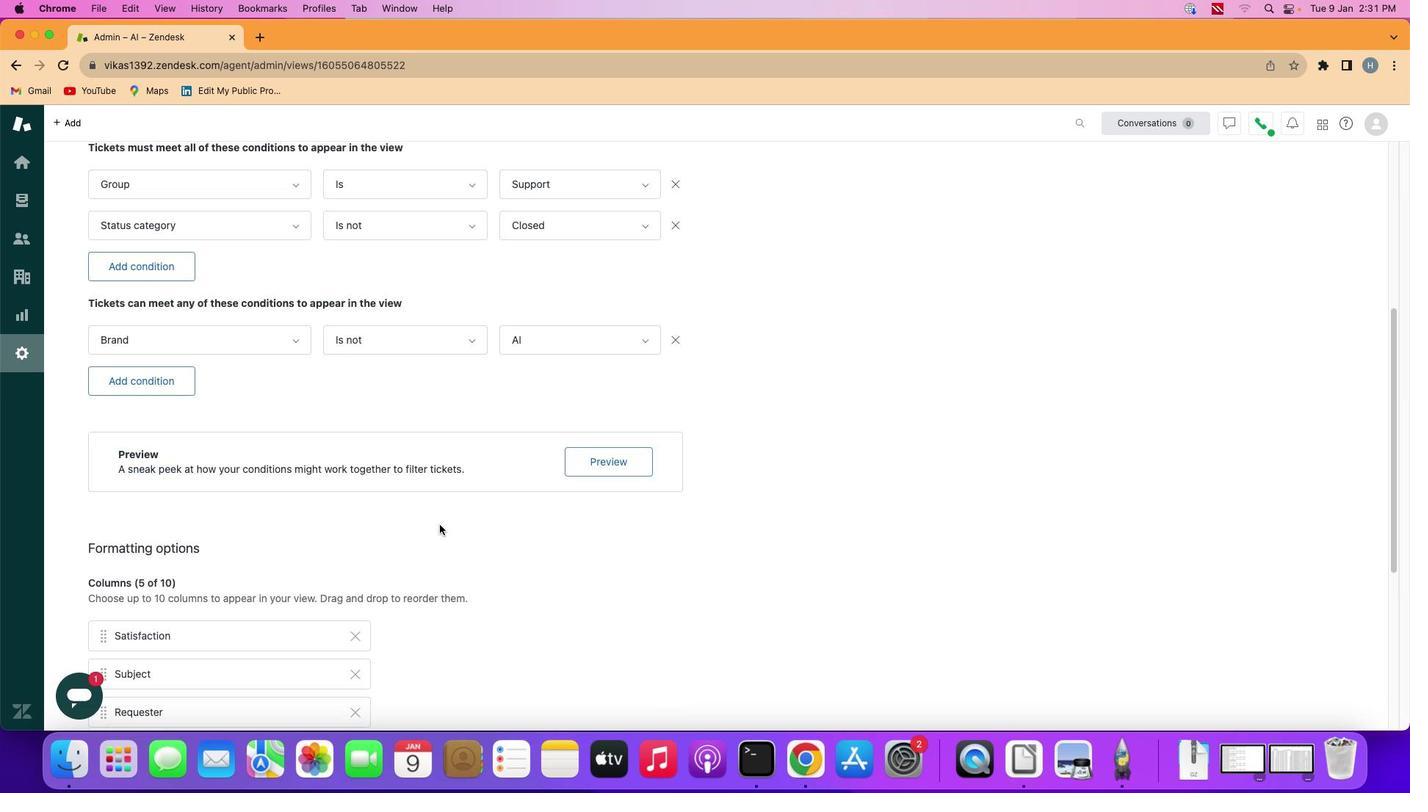 
Action: Mouse scrolled (439, 525) with delta (0, 0)
Screenshot: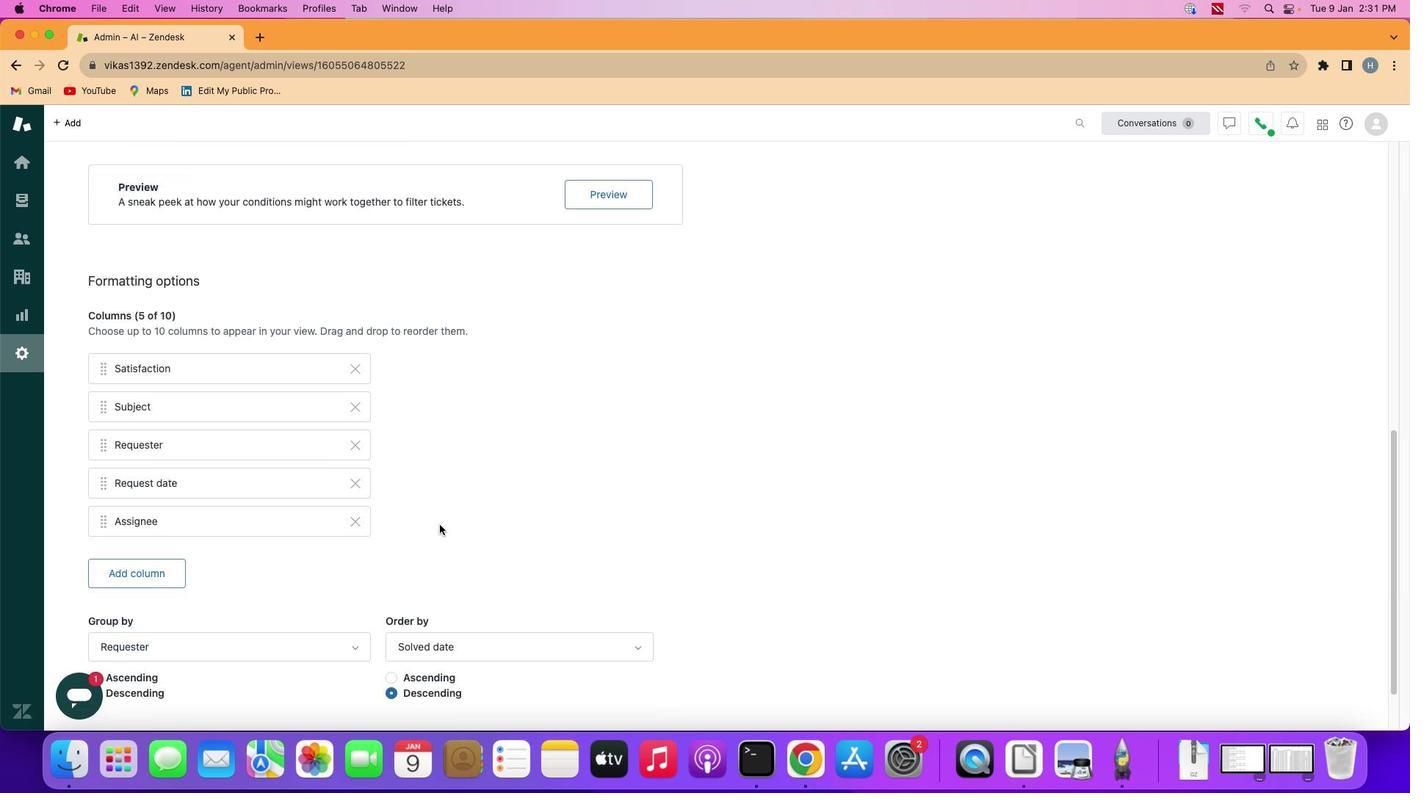 
Action: Mouse scrolled (439, 525) with delta (0, 0)
Screenshot: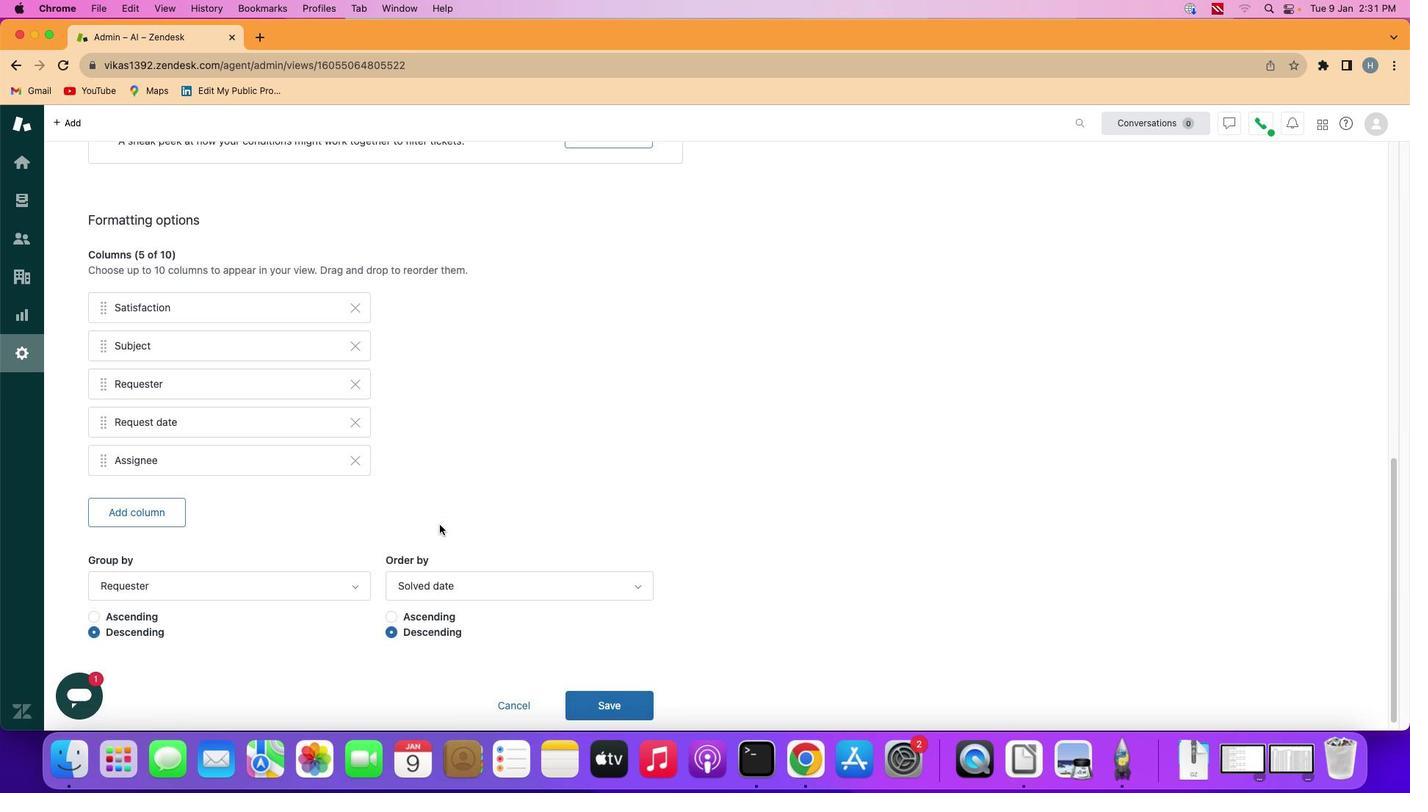 
Action: Mouse scrolled (439, 525) with delta (0, -1)
Screenshot: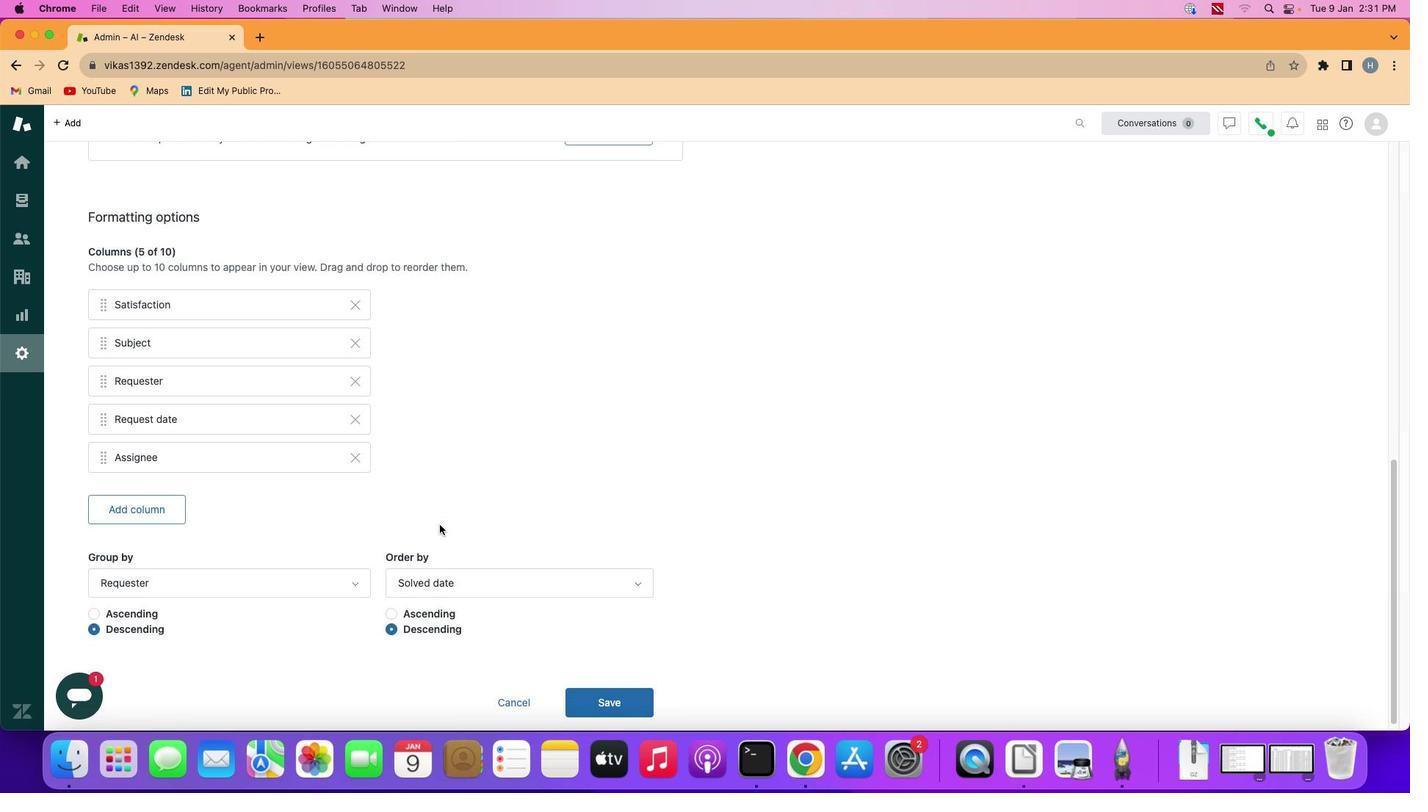 
Action: Mouse scrolled (439, 525) with delta (0, -2)
Screenshot: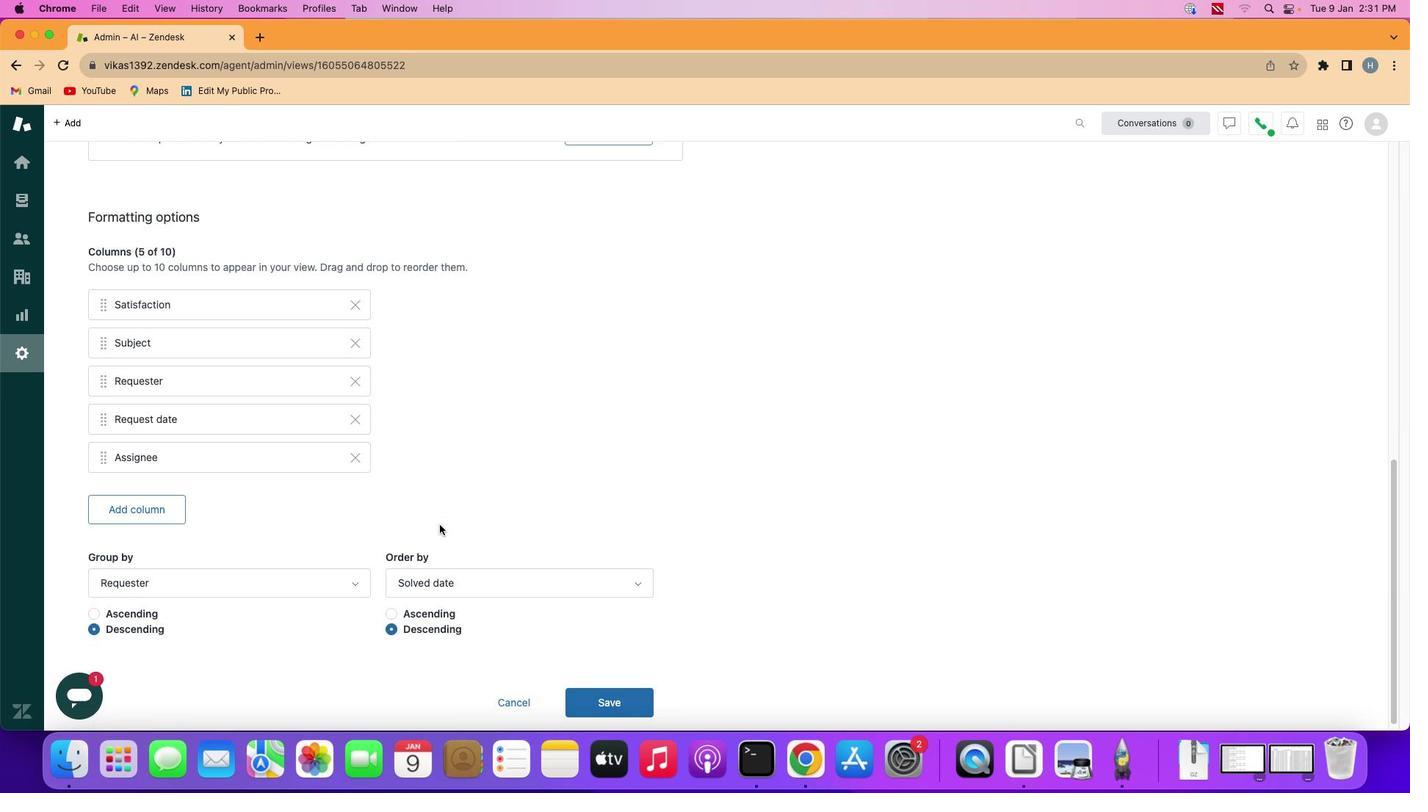 
Action: Mouse scrolled (439, 525) with delta (0, -2)
Screenshot: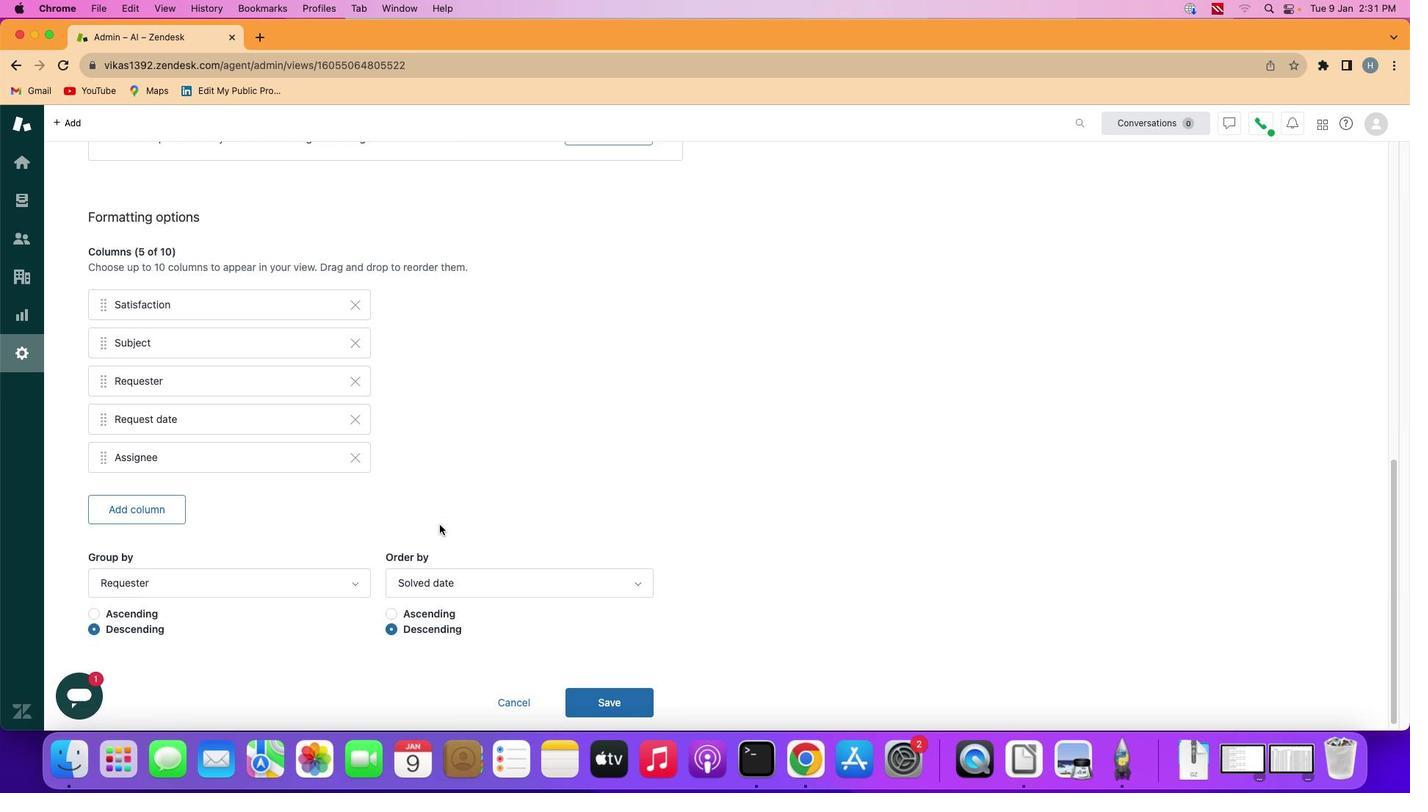 
Action: Mouse scrolled (439, 525) with delta (0, -3)
Screenshot: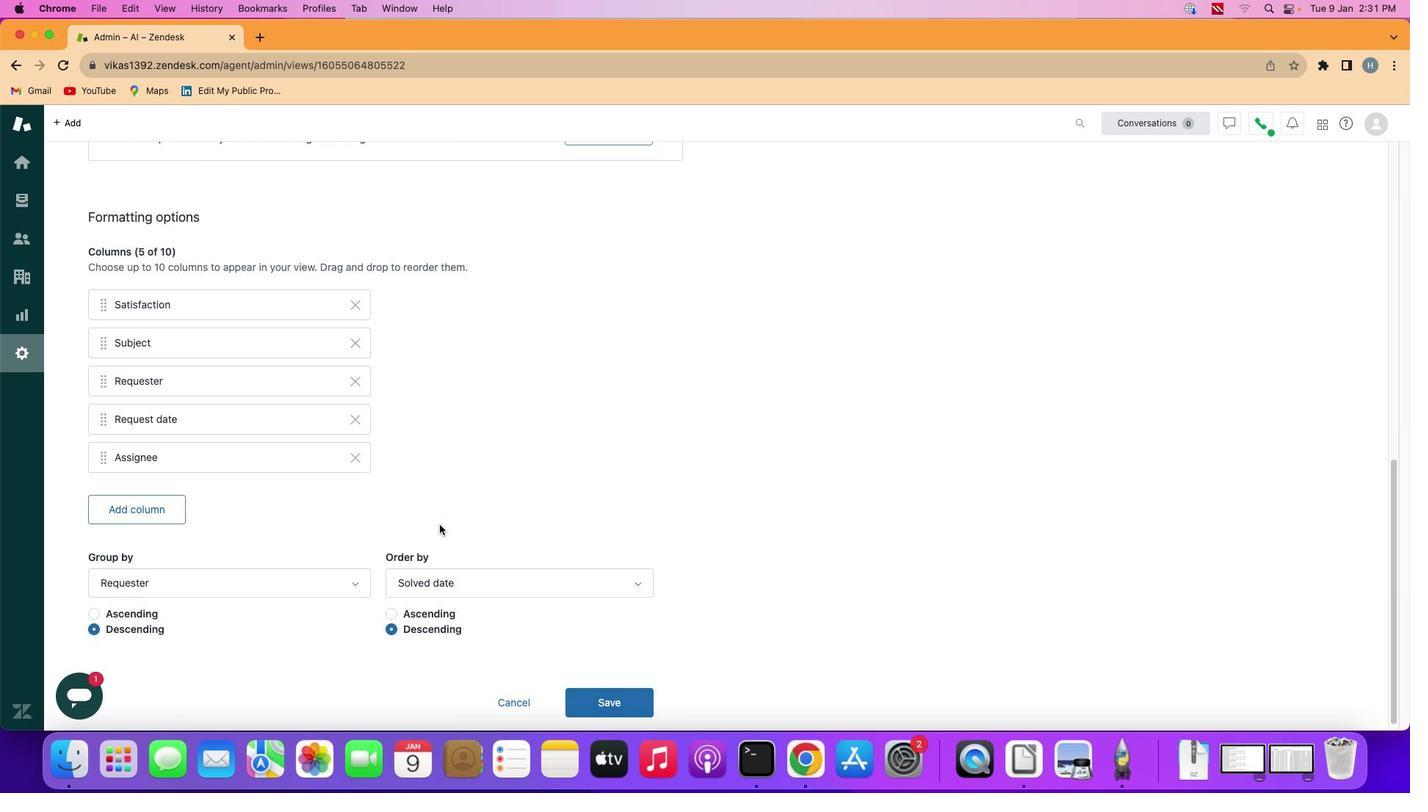 
Action: Mouse scrolled (439, 525) with delta (0, 0)
Screenshot: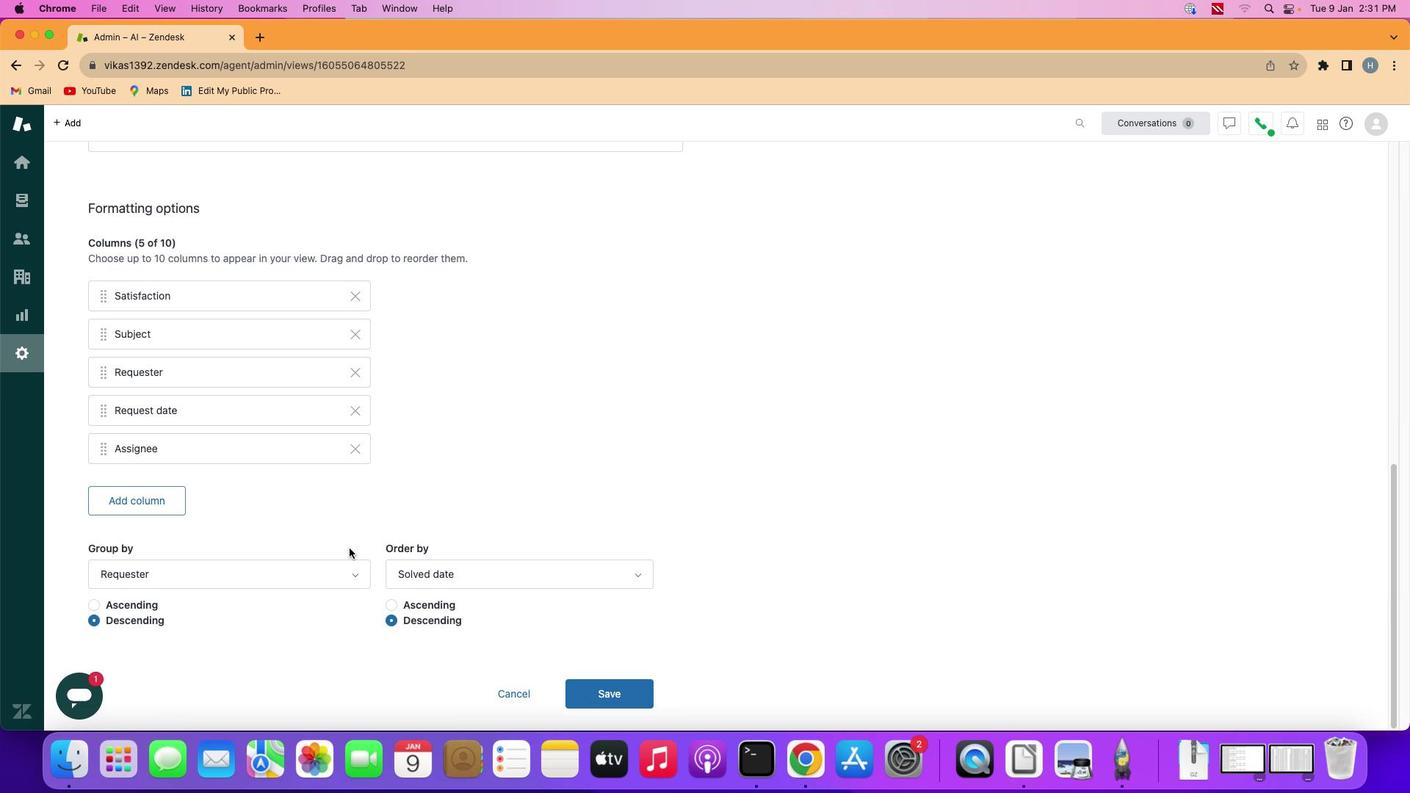 
Action: Mouse scrolled (439, 525) with delta (0, 0)
Screenshot: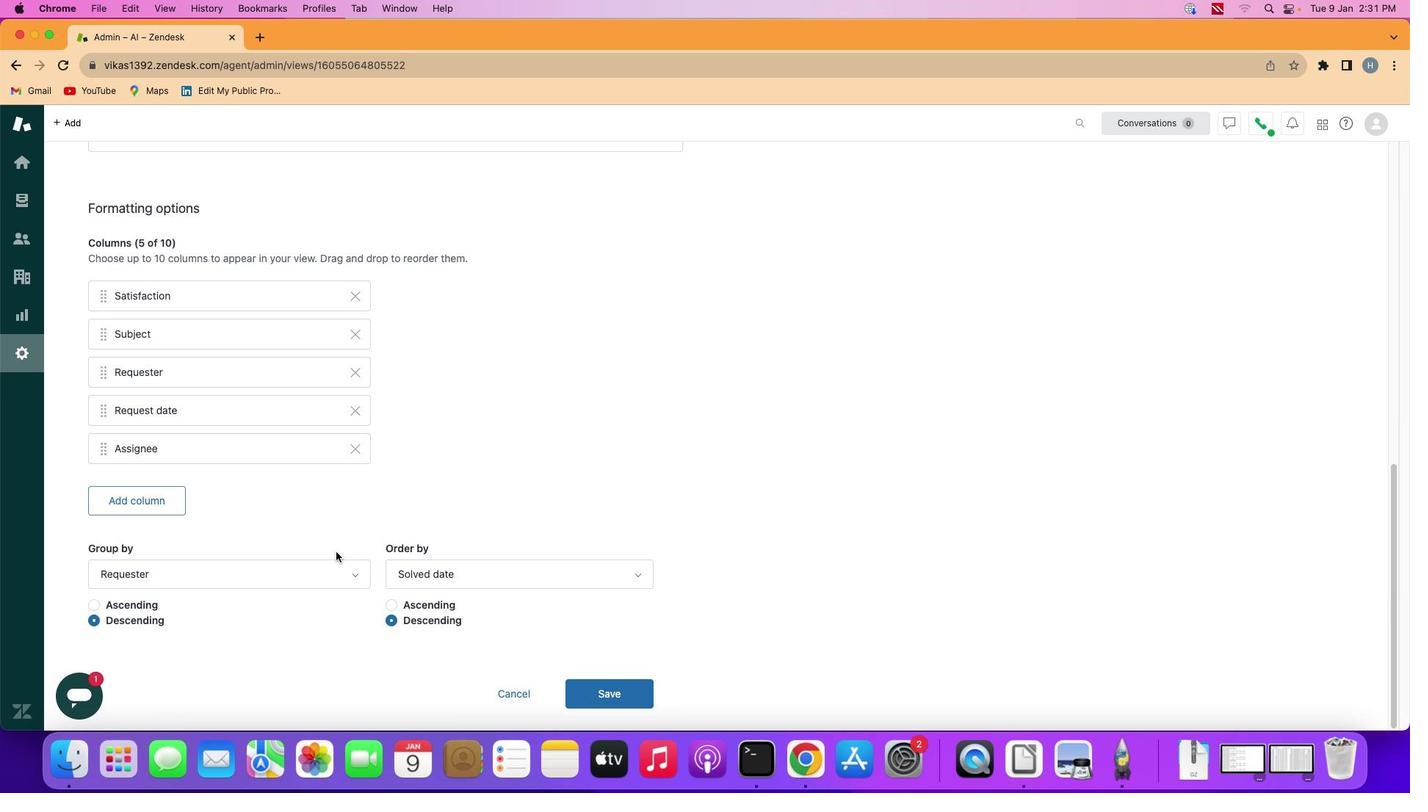 
Action: Mouse scrolled (439, 525) with delta (0, -1)
Screenshot: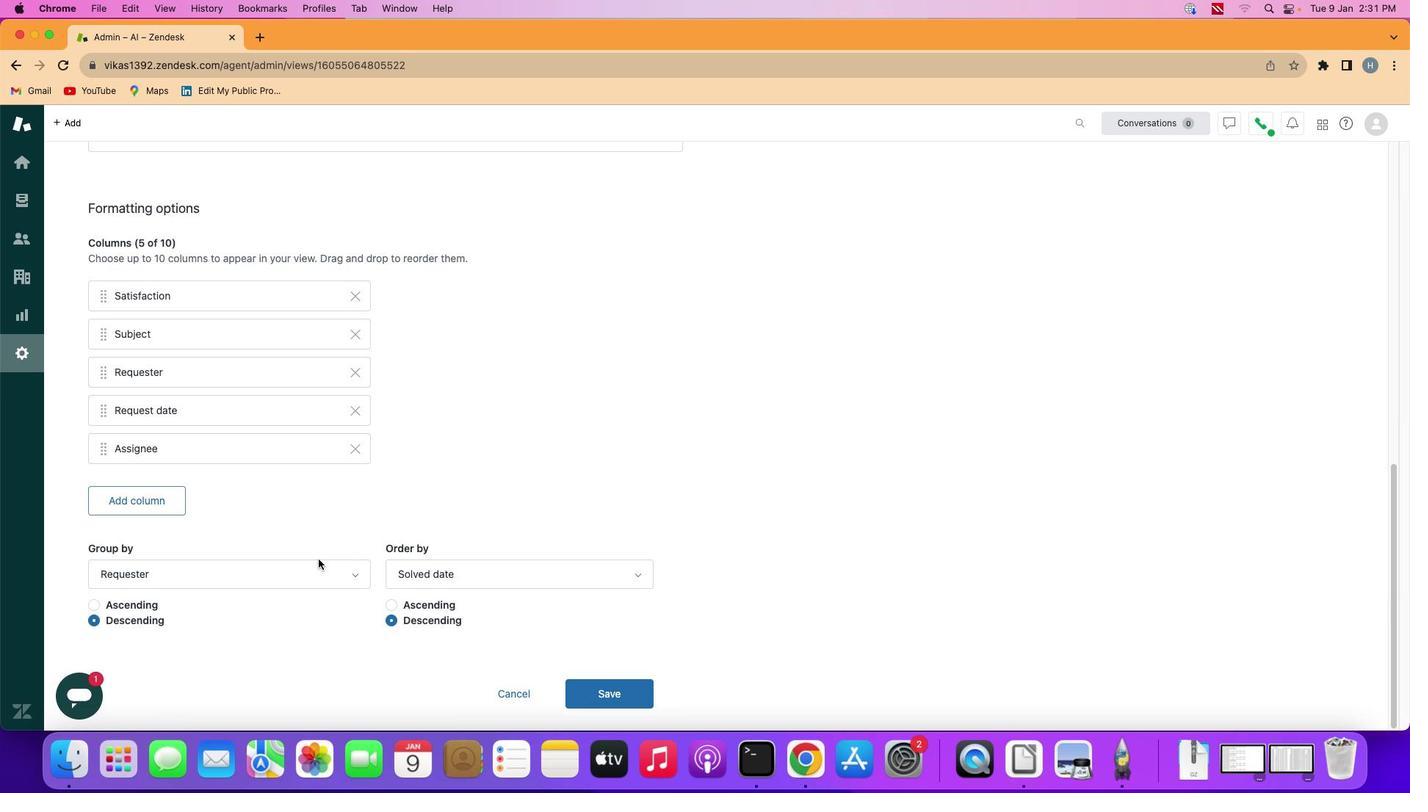 
Action: Mouse moved to (296, 569)
Screenshot: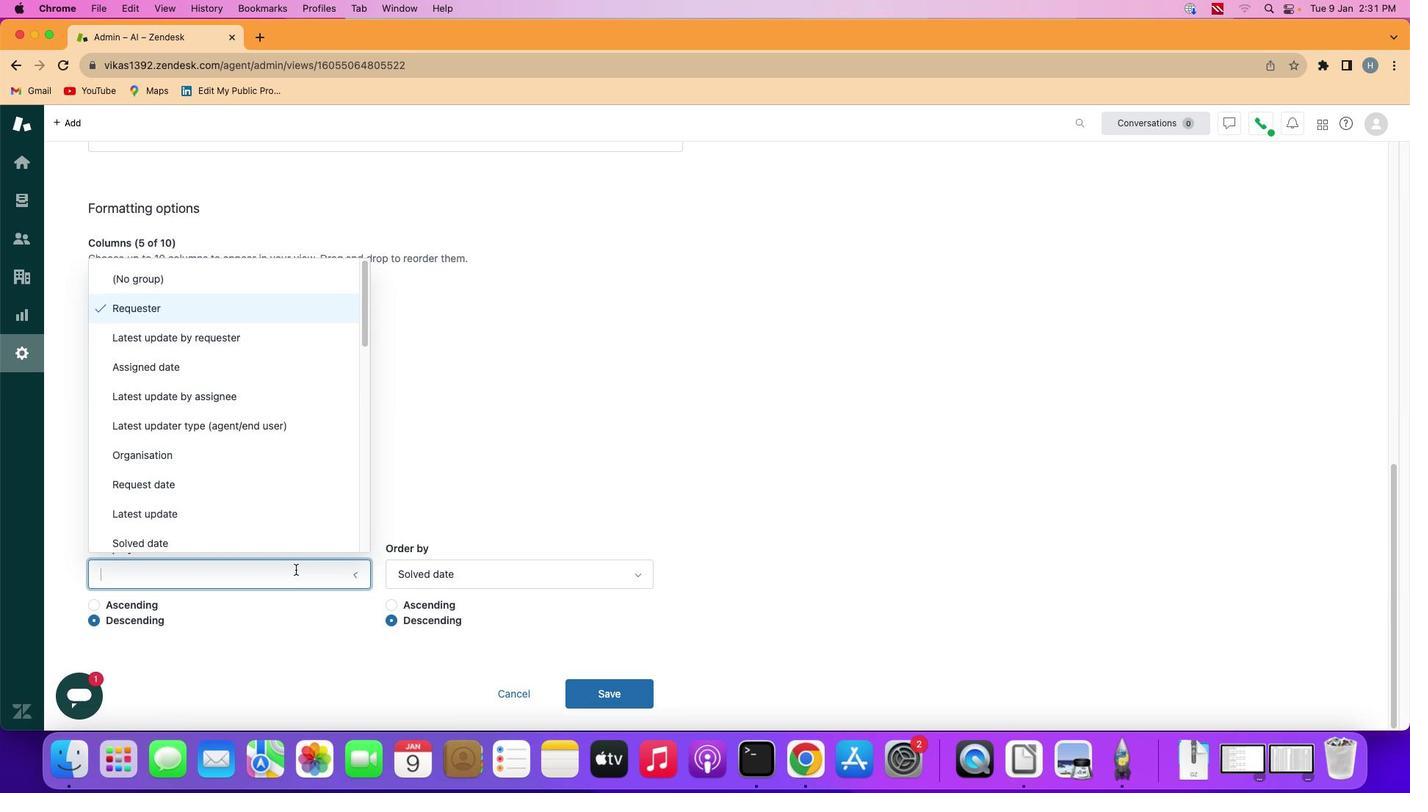 
Action: Mouse pressed left at (296, 569)
Screenshot: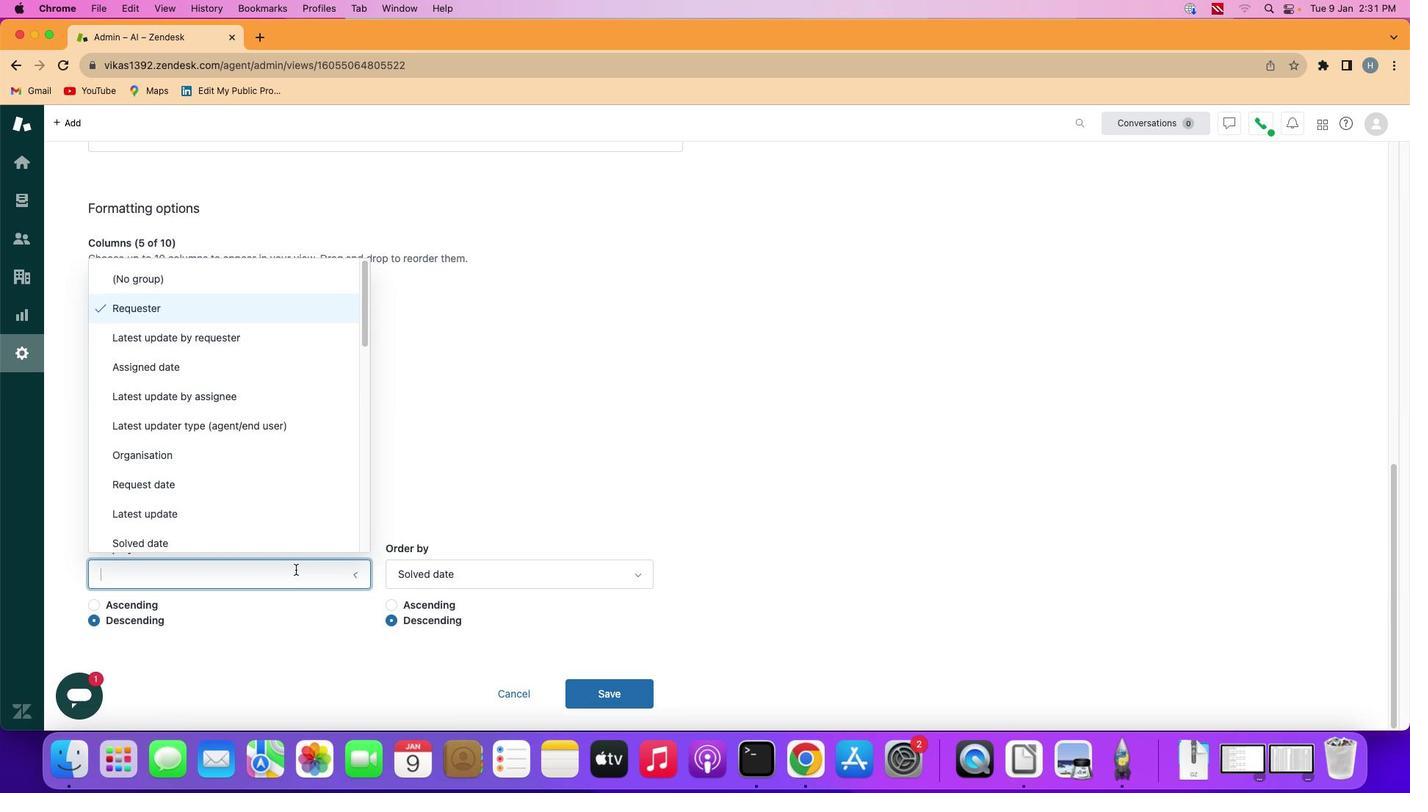 
Action: Mouse moved to (290, 333)
Screenshot: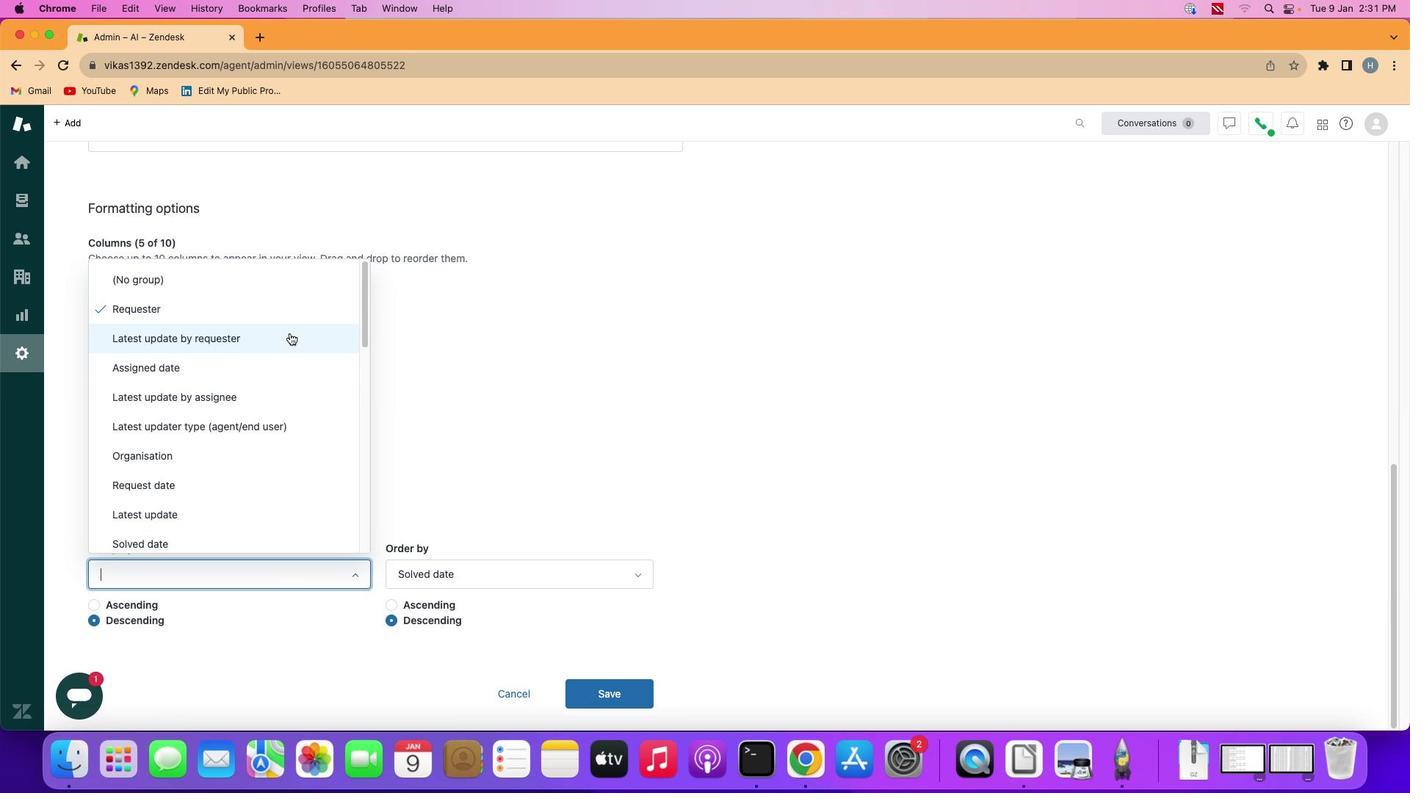 
Action: Mouse pressed left at (290, 333)
Screenshot: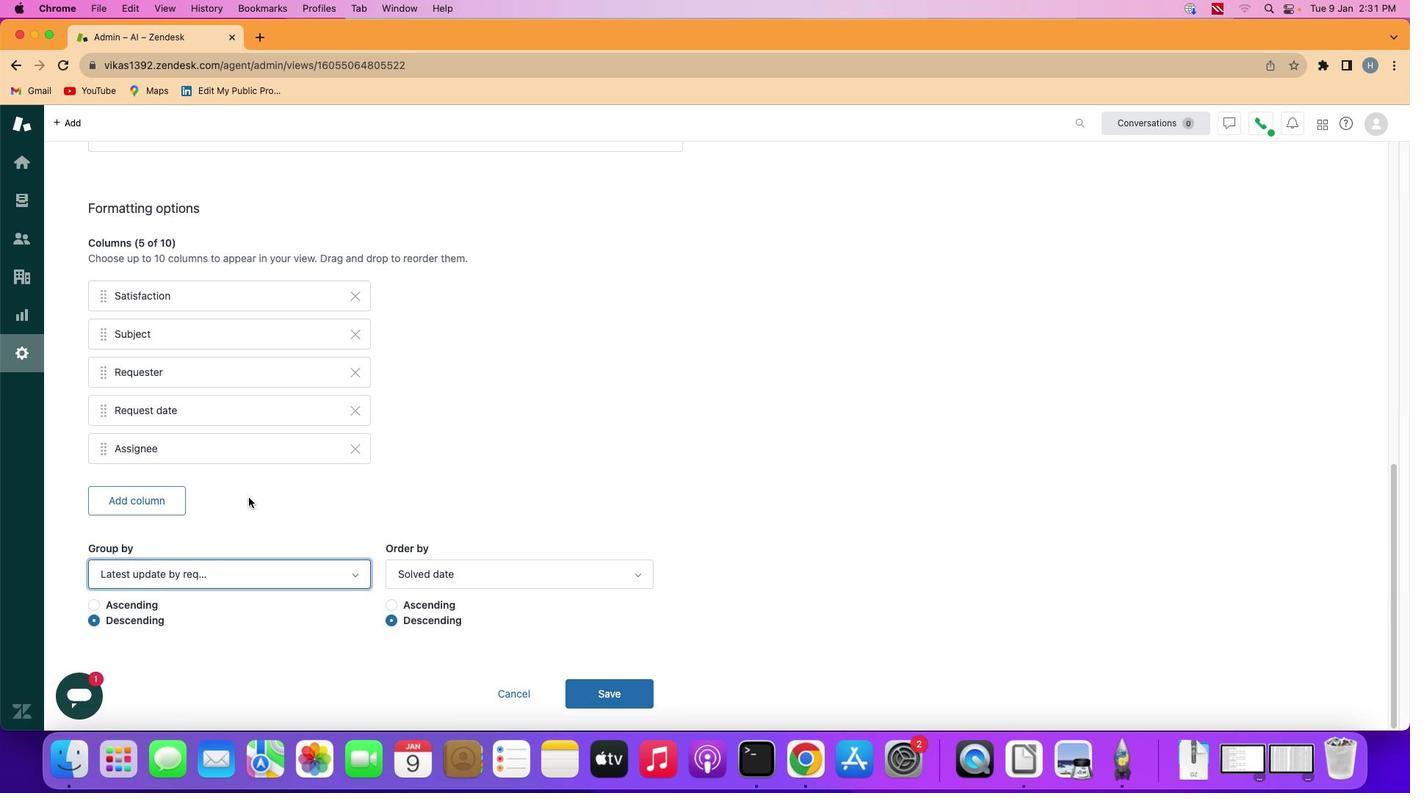 
Action: Mouse moved to (148, 604)
Screenshot: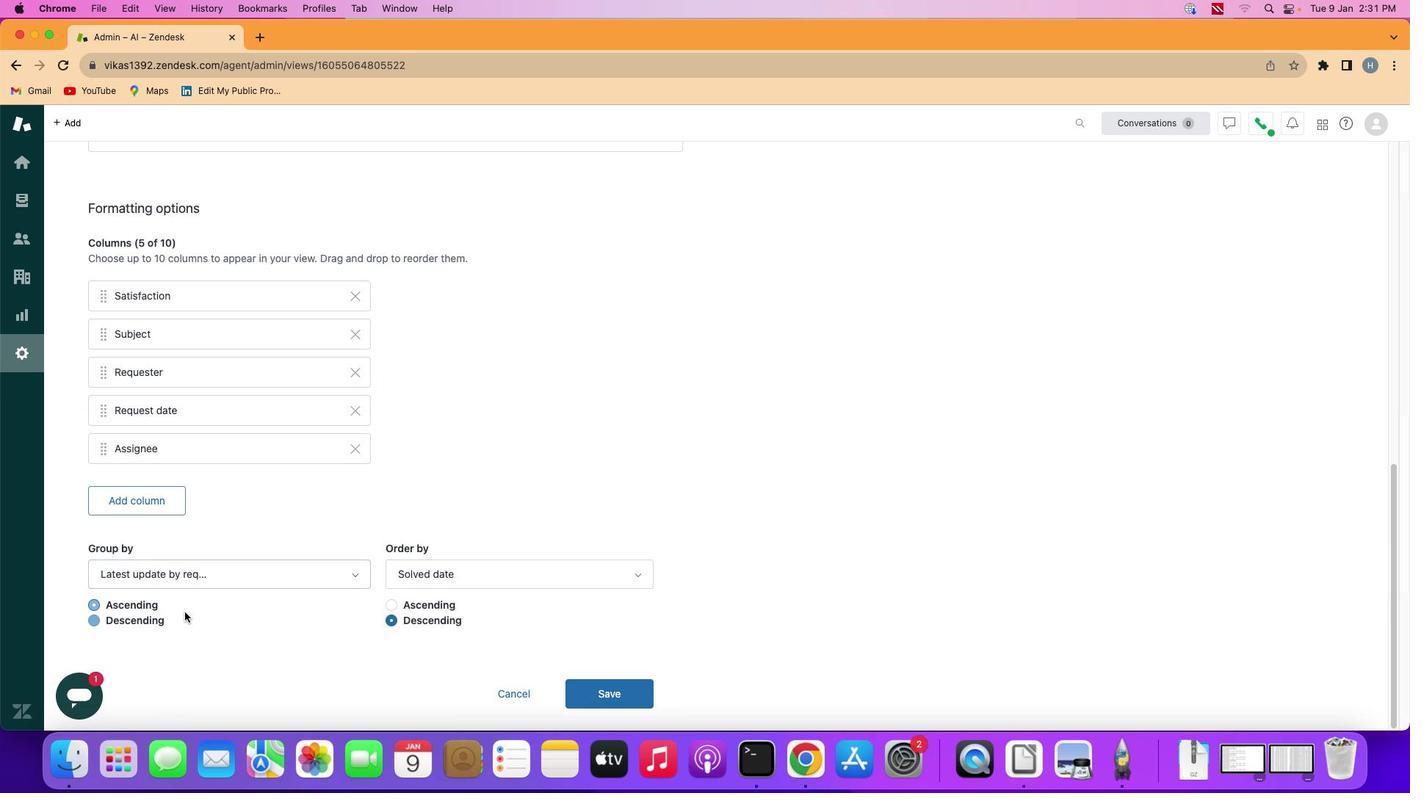 
Action: Mouse pressed left at (148, 604)
Screenshot: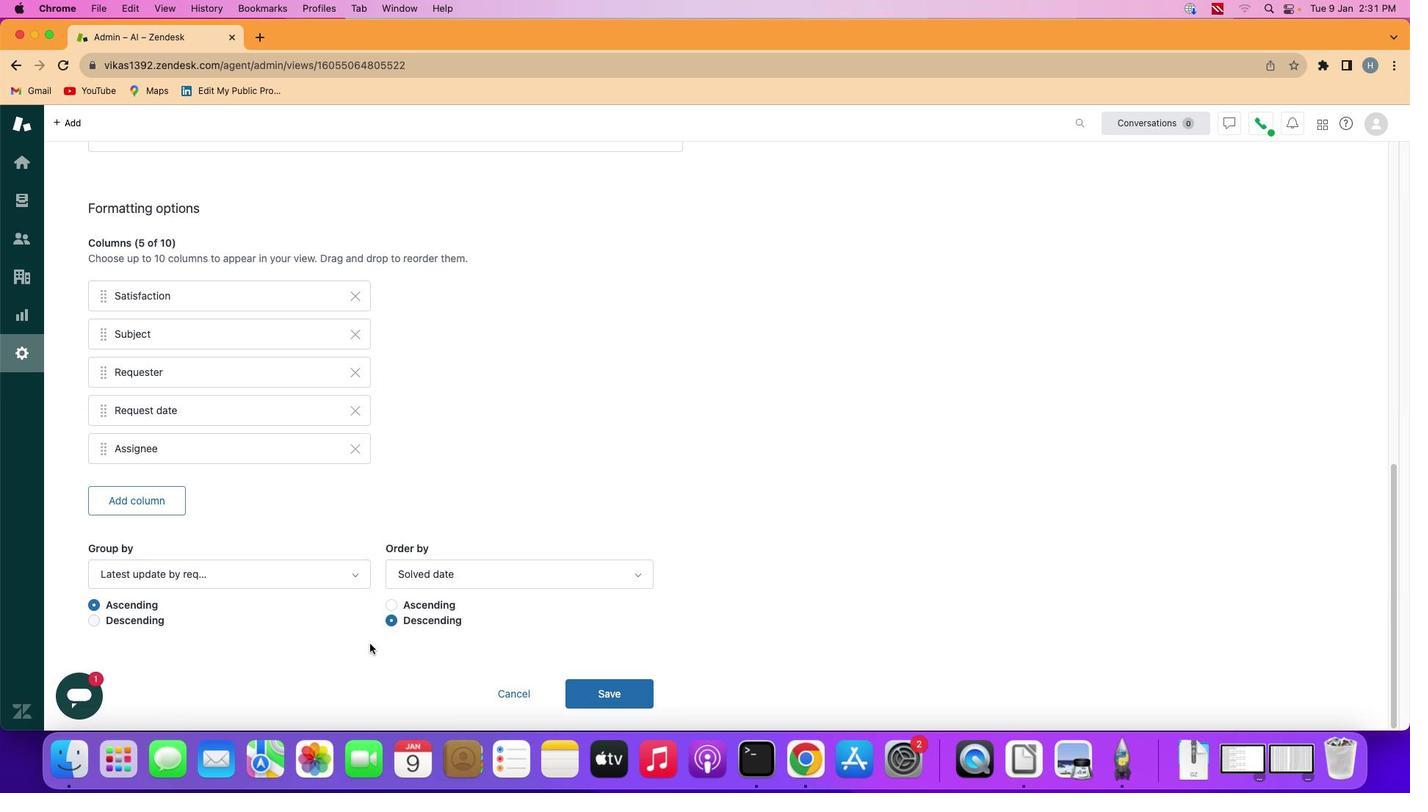 
Action: Mouse moved to (587, 691)
Screenshot: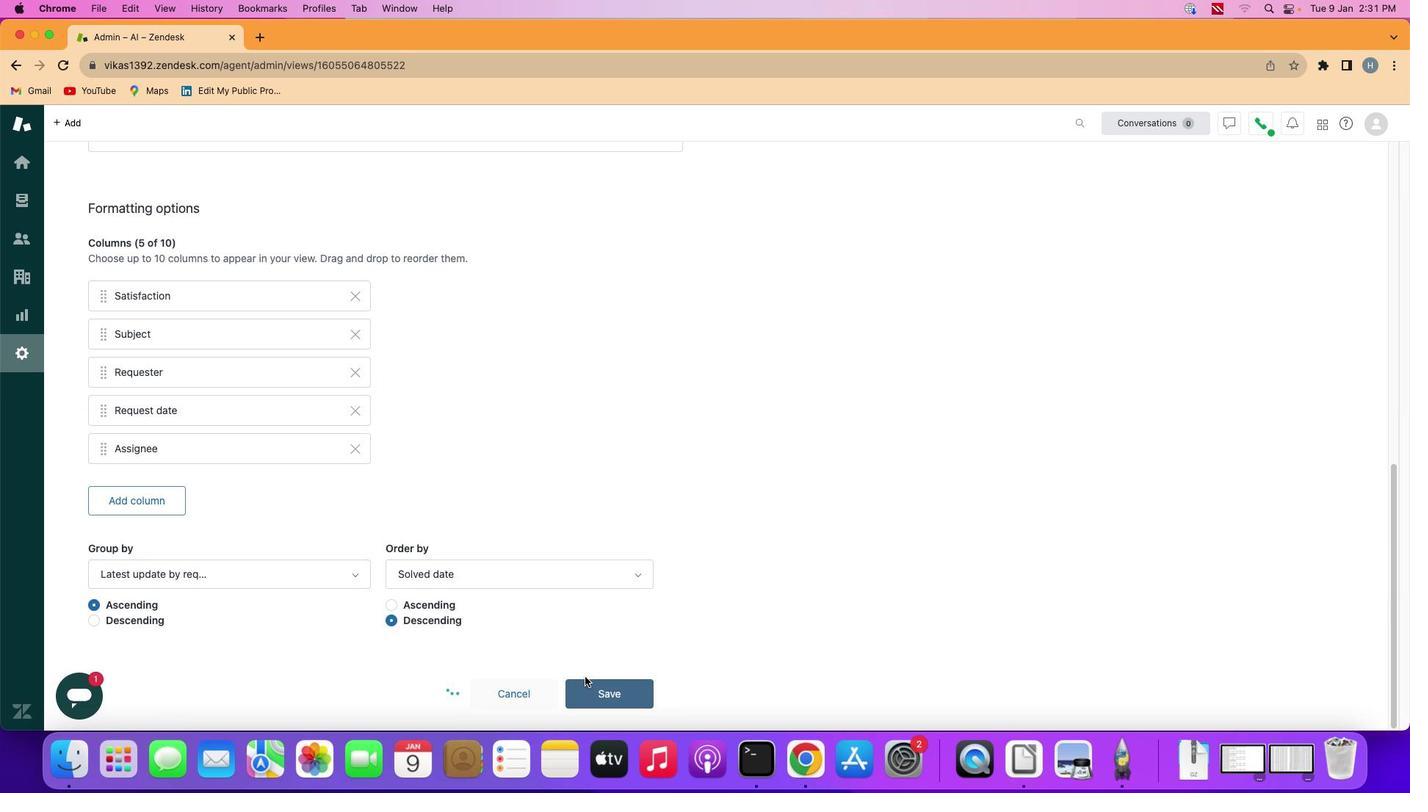 
Action: Mouse pressed left at (587, 691)
Screenshot: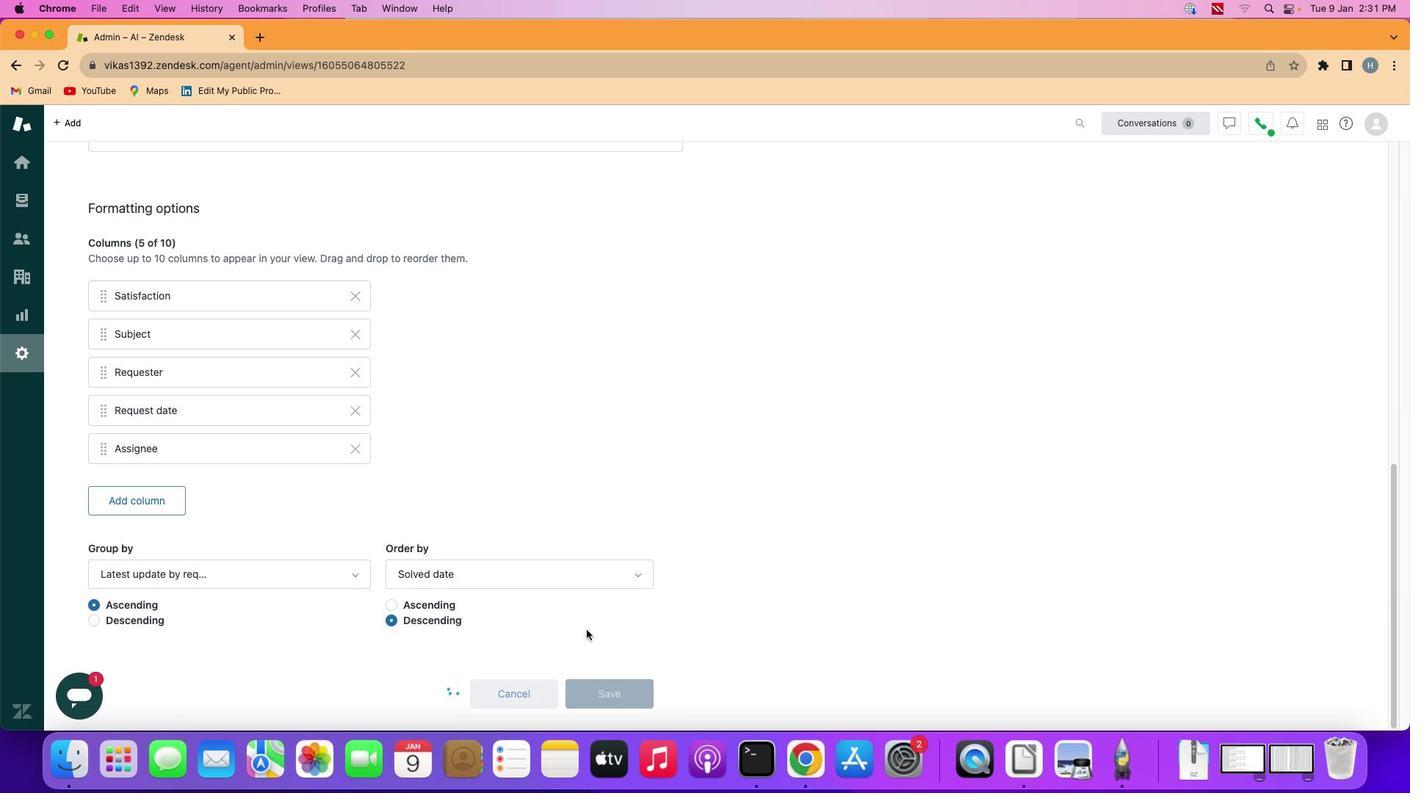 
Action: Mouse moved to (612, 414)
Screenshot: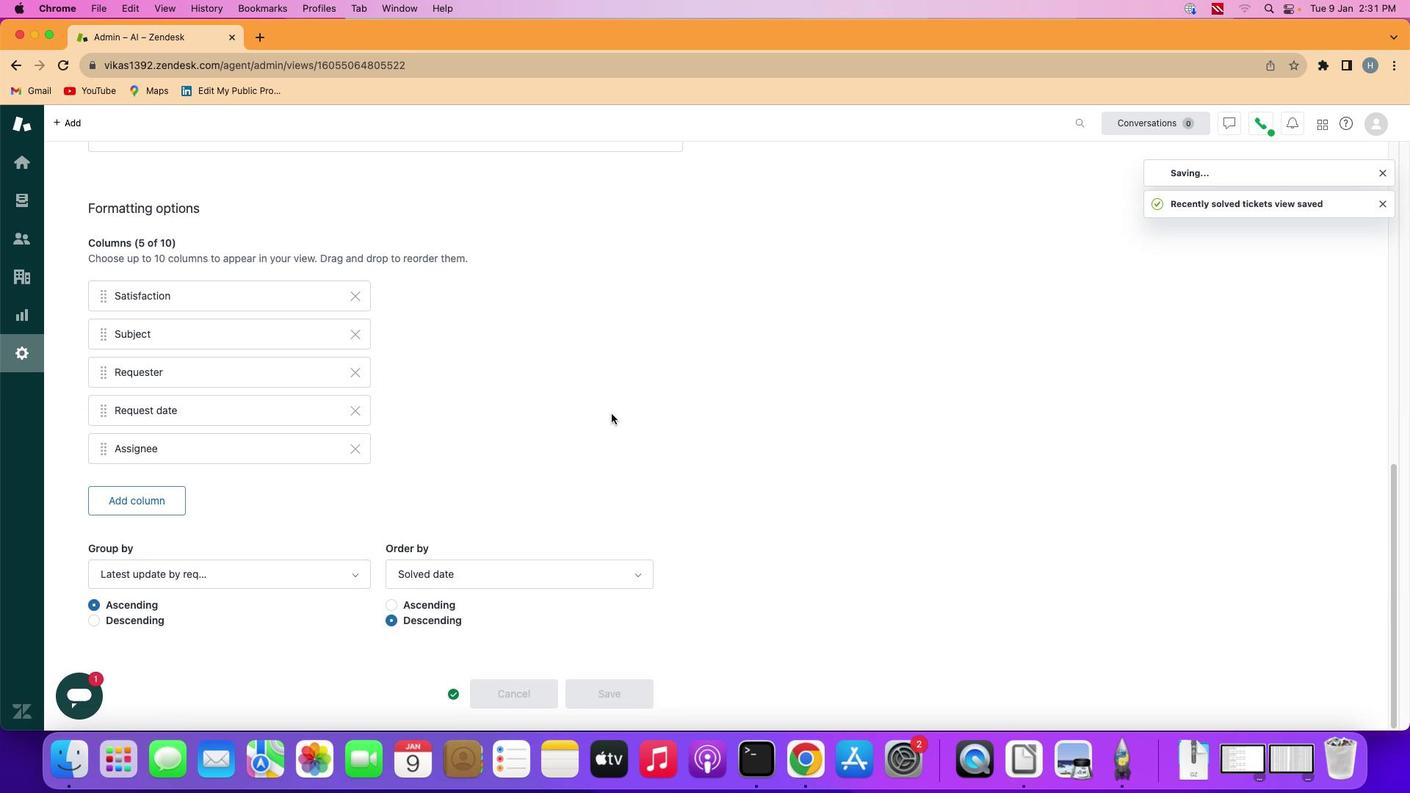 
